 Task: Add Cascadian Farm Organic Purely Os Cereal to the cart.
Action: Mouse moved to (1111, 370)
Screenshot: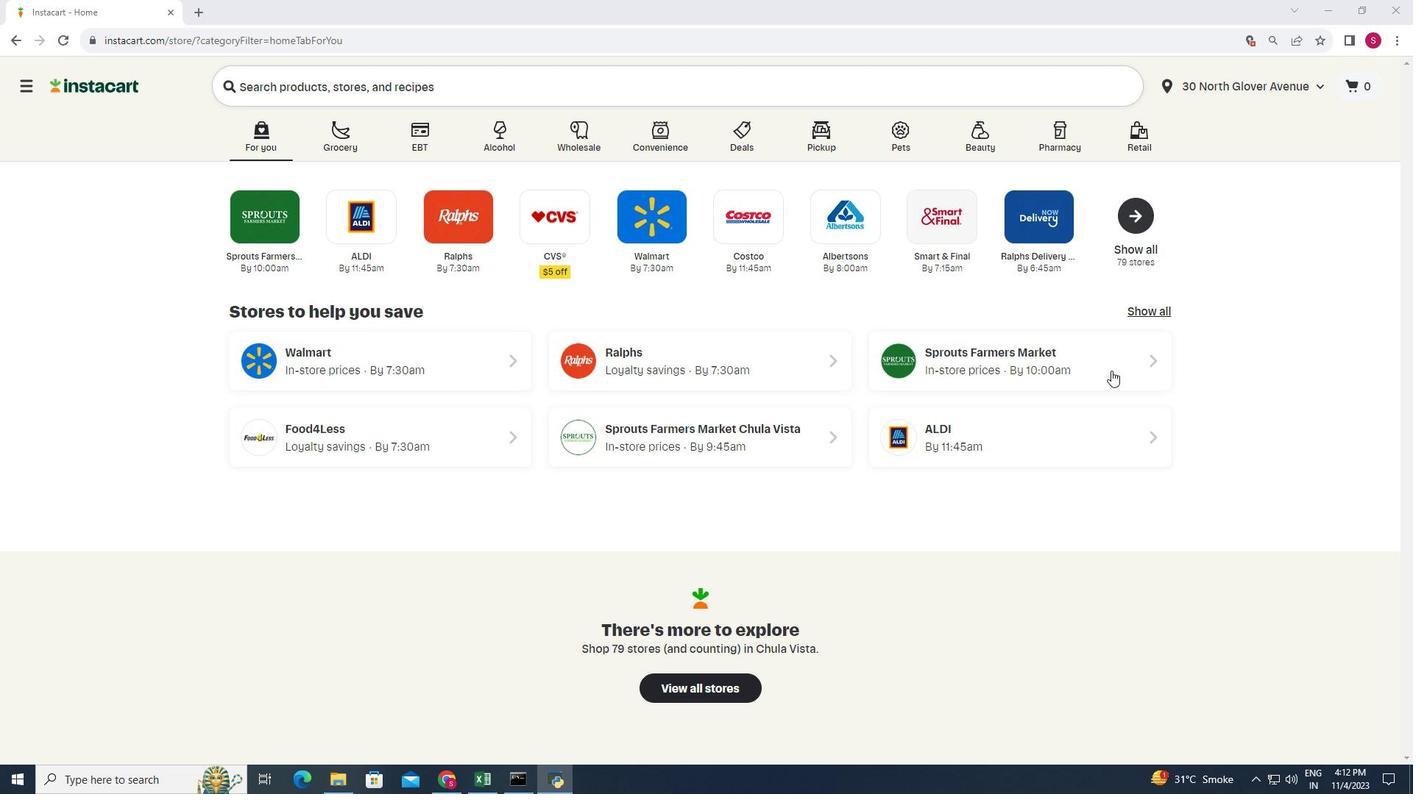 
Action: Mouse pressed left at (1111, 370)
Screenshot: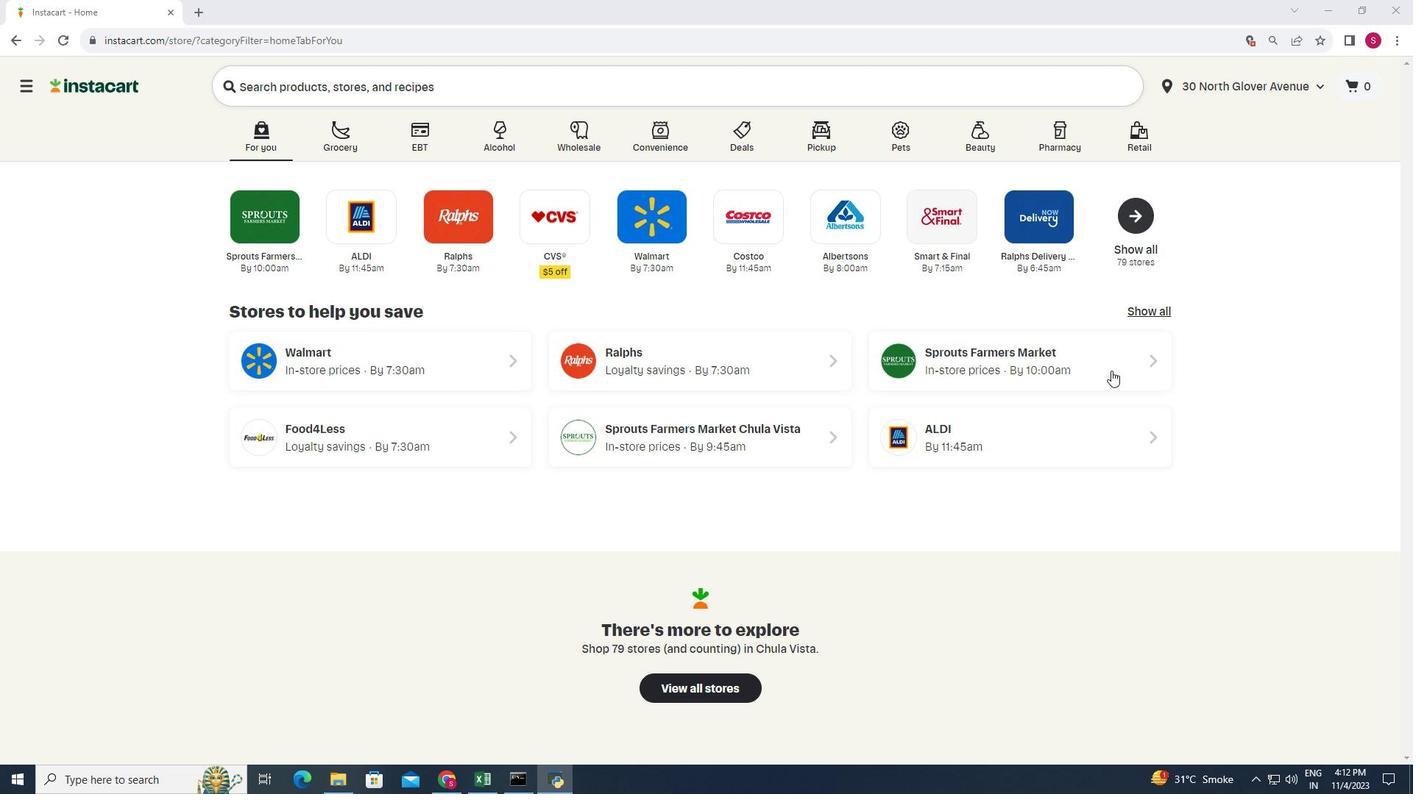 
Action: Mouse moved to (52, 585)
Screenshot: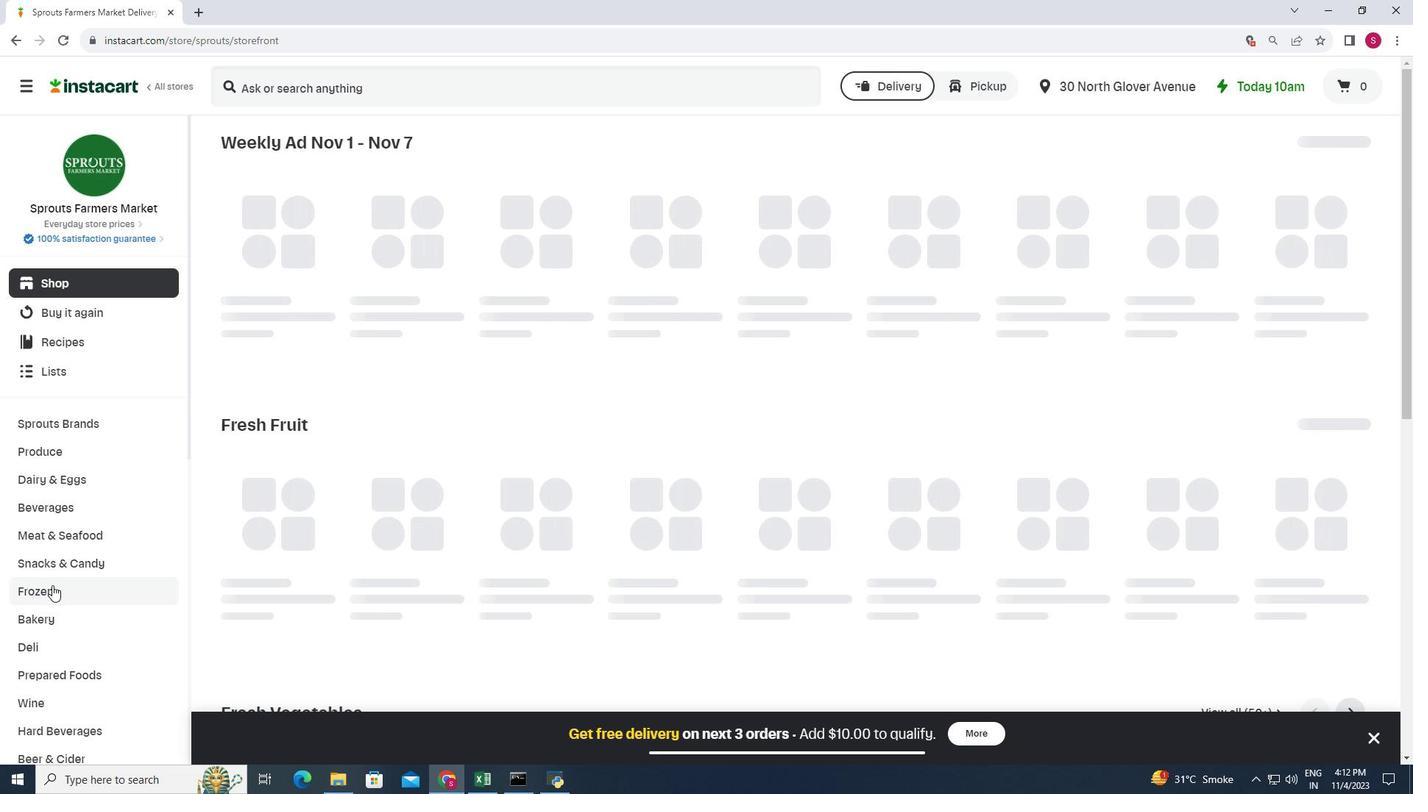 
Action: Mouse scrolled (52, 585) with delta (0, 0)
Screenshot: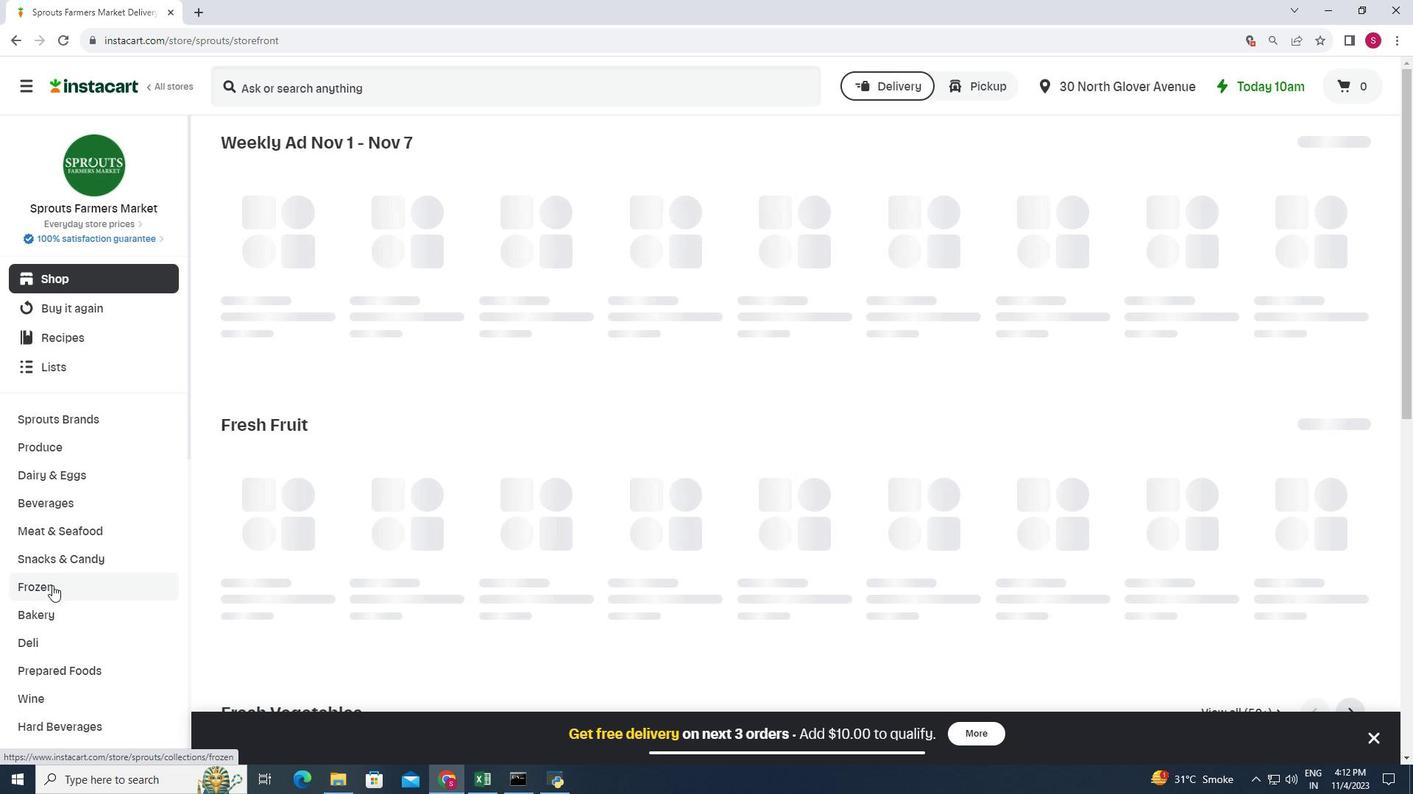
Action: Mouse scrolled (52, 585) with delta (0, 0)
Screenshot: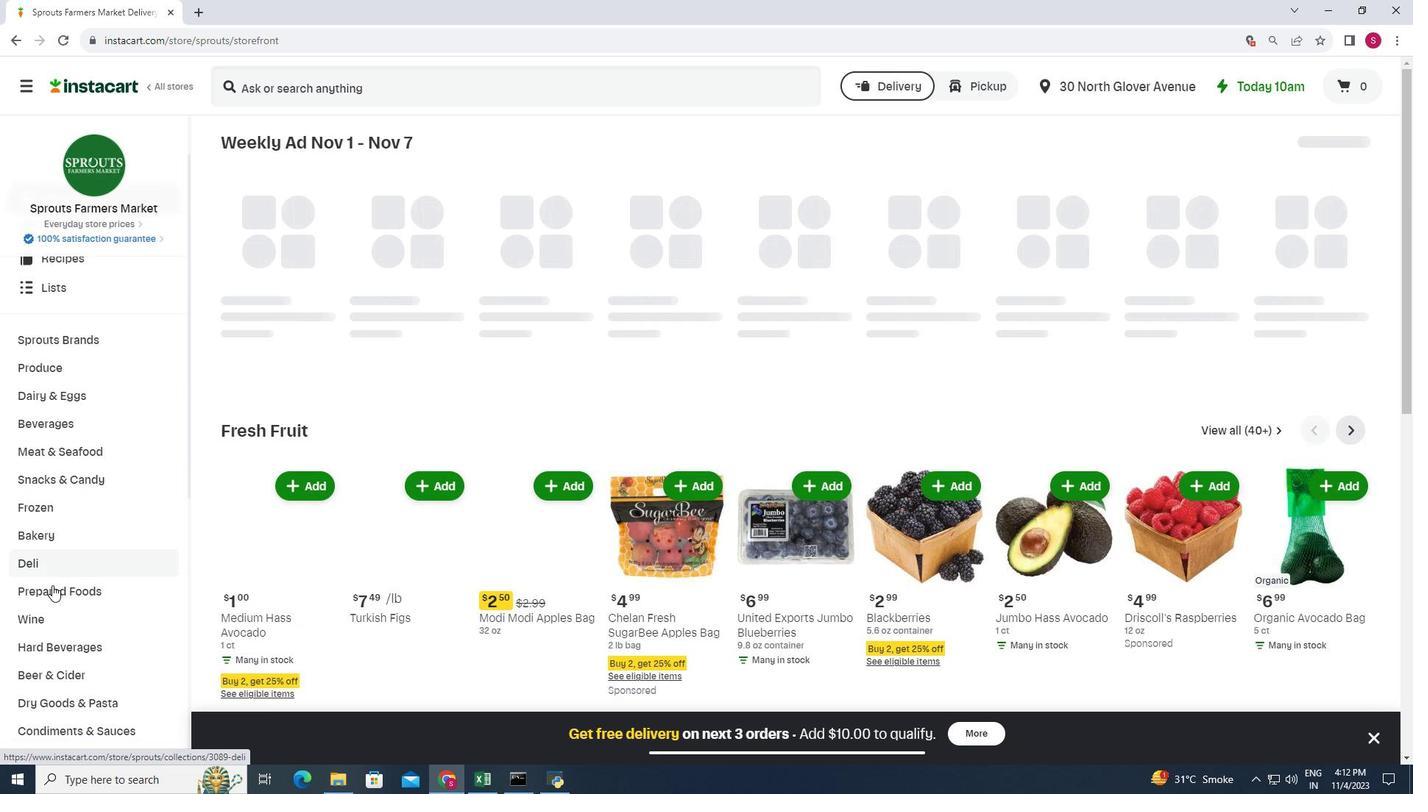 
Action: Mouse scrolled (52, 585) with delta (0, 0)
Screenshot: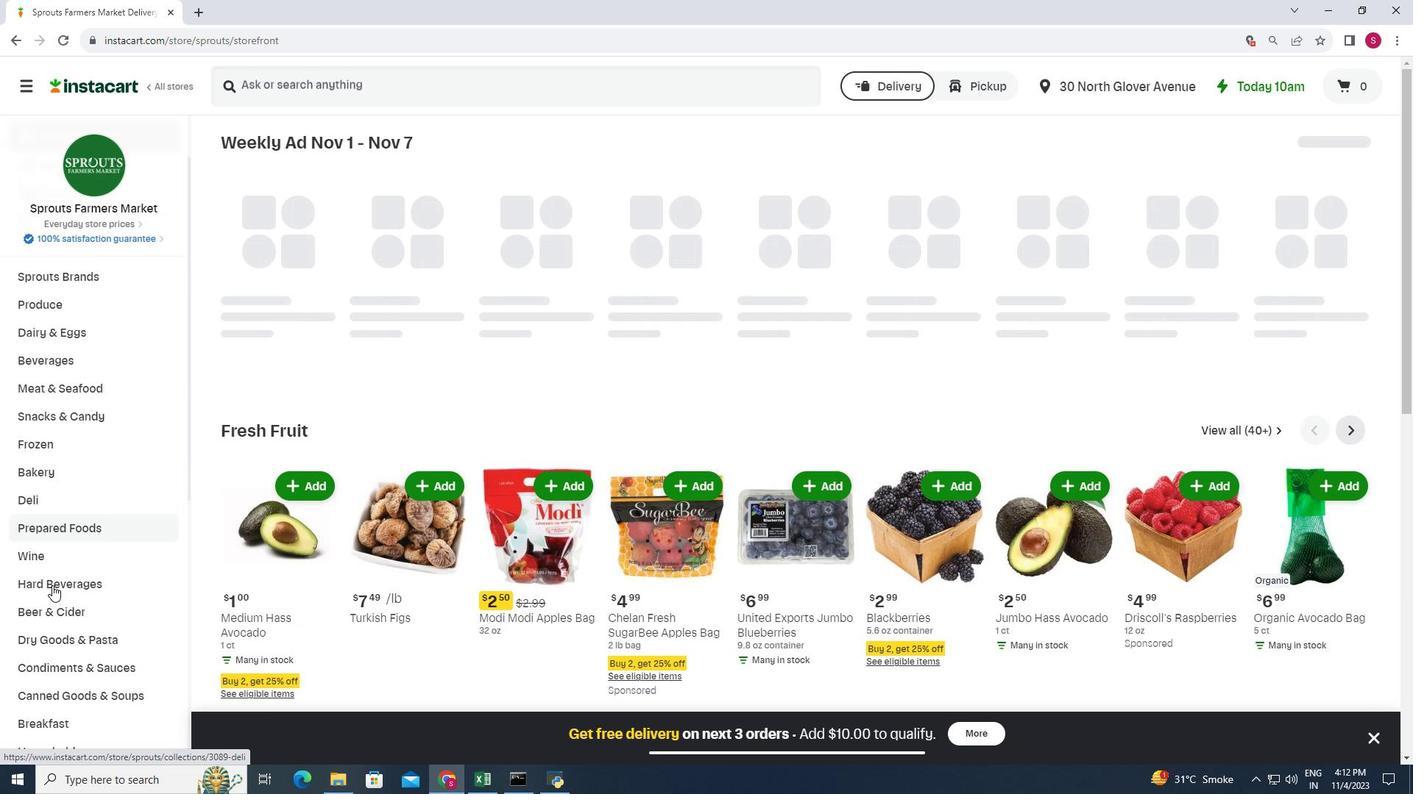 
Action: Mouse scrolled (52, 585) with delta (0, 0)
Screenshot: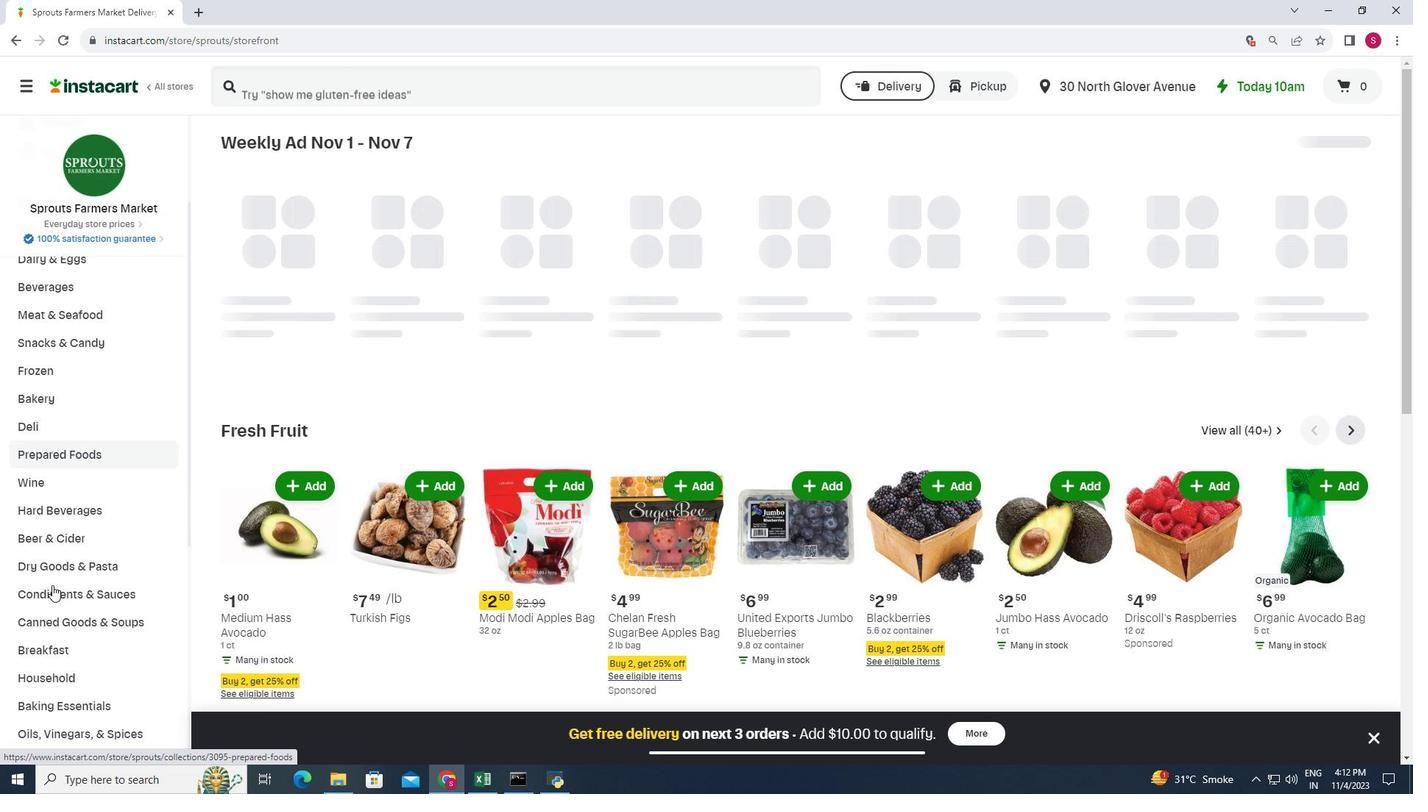 
Action: Mouse moved to (60, 580)
Screenshot: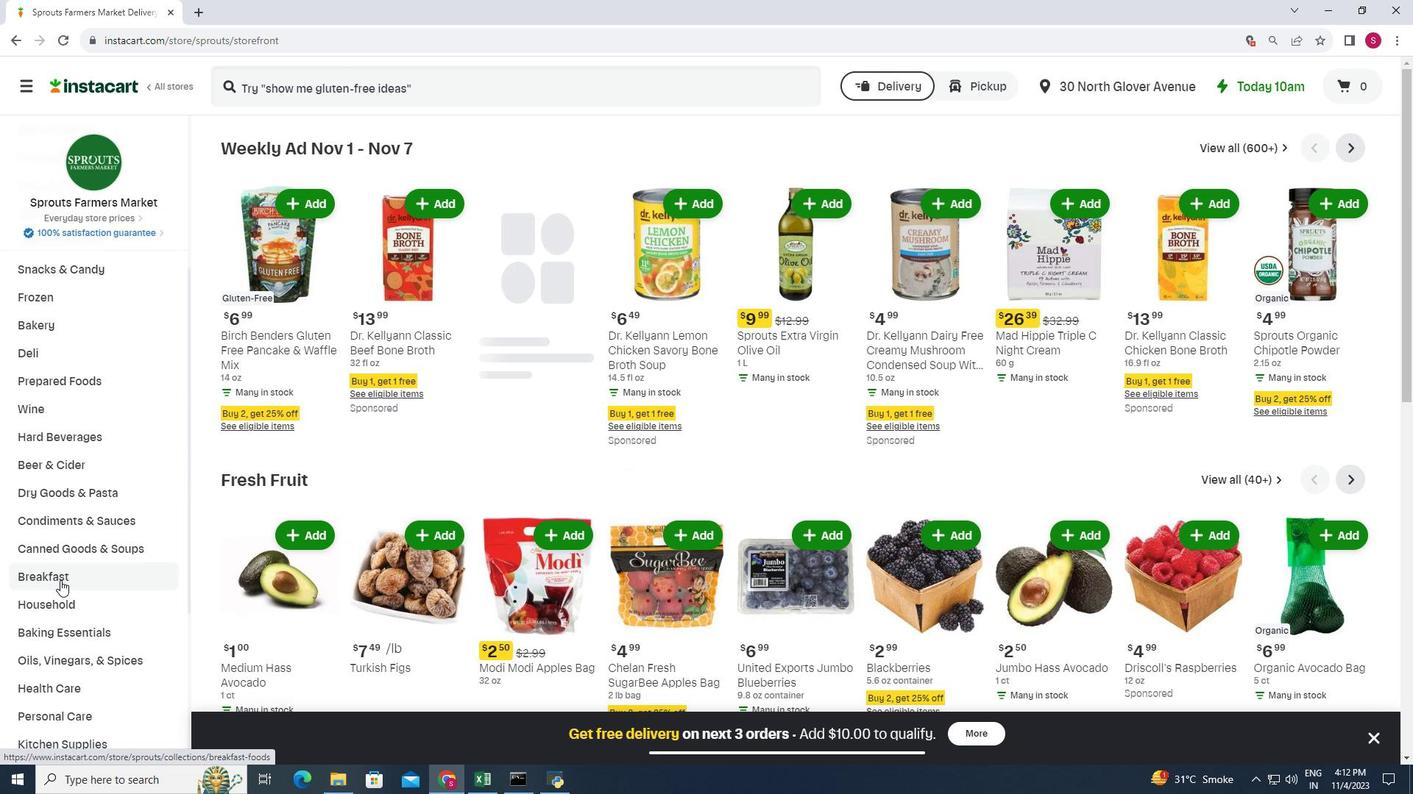 
Action: Mouse pressed left at (60, 580)
Screenshot: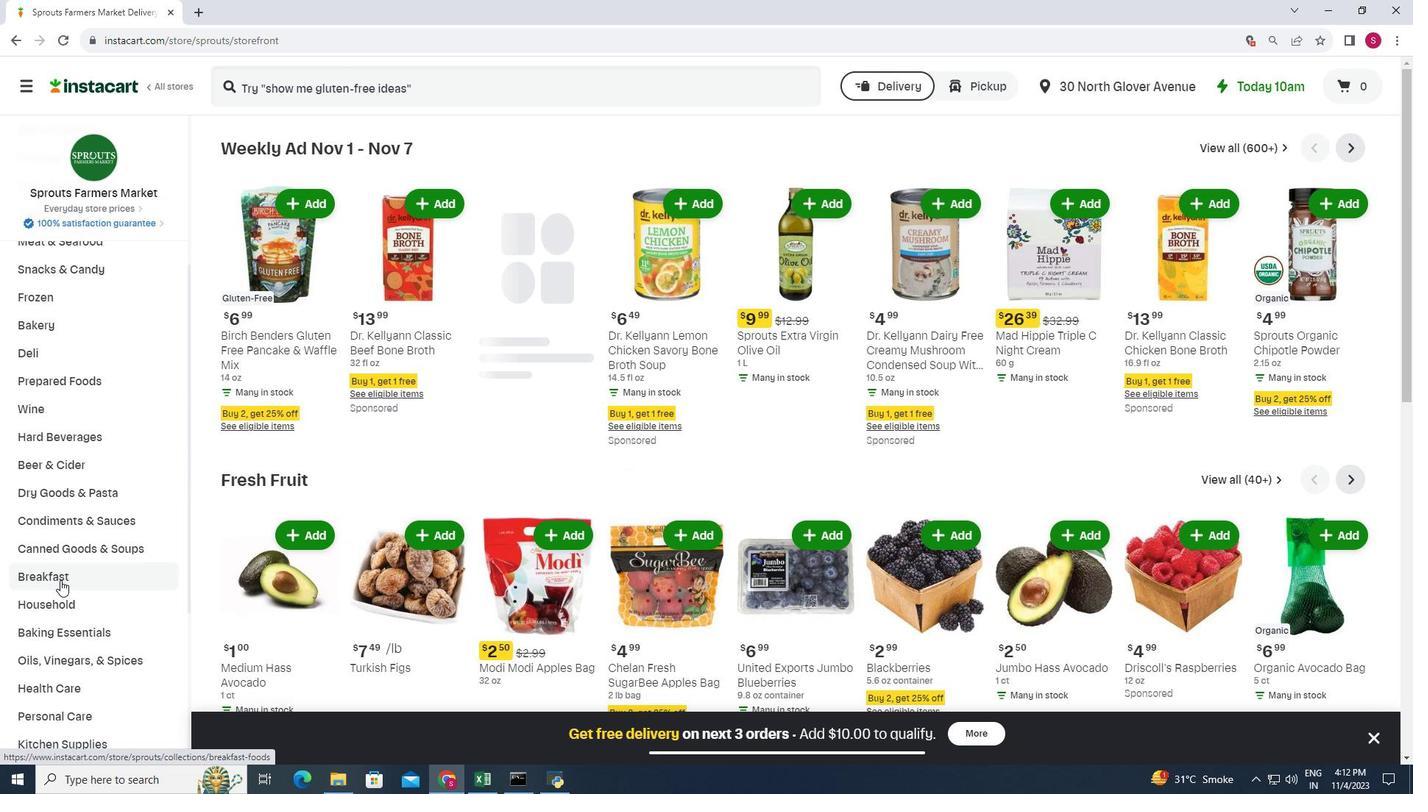 
Action: Mouse moved to (980, 178)
Screenshot: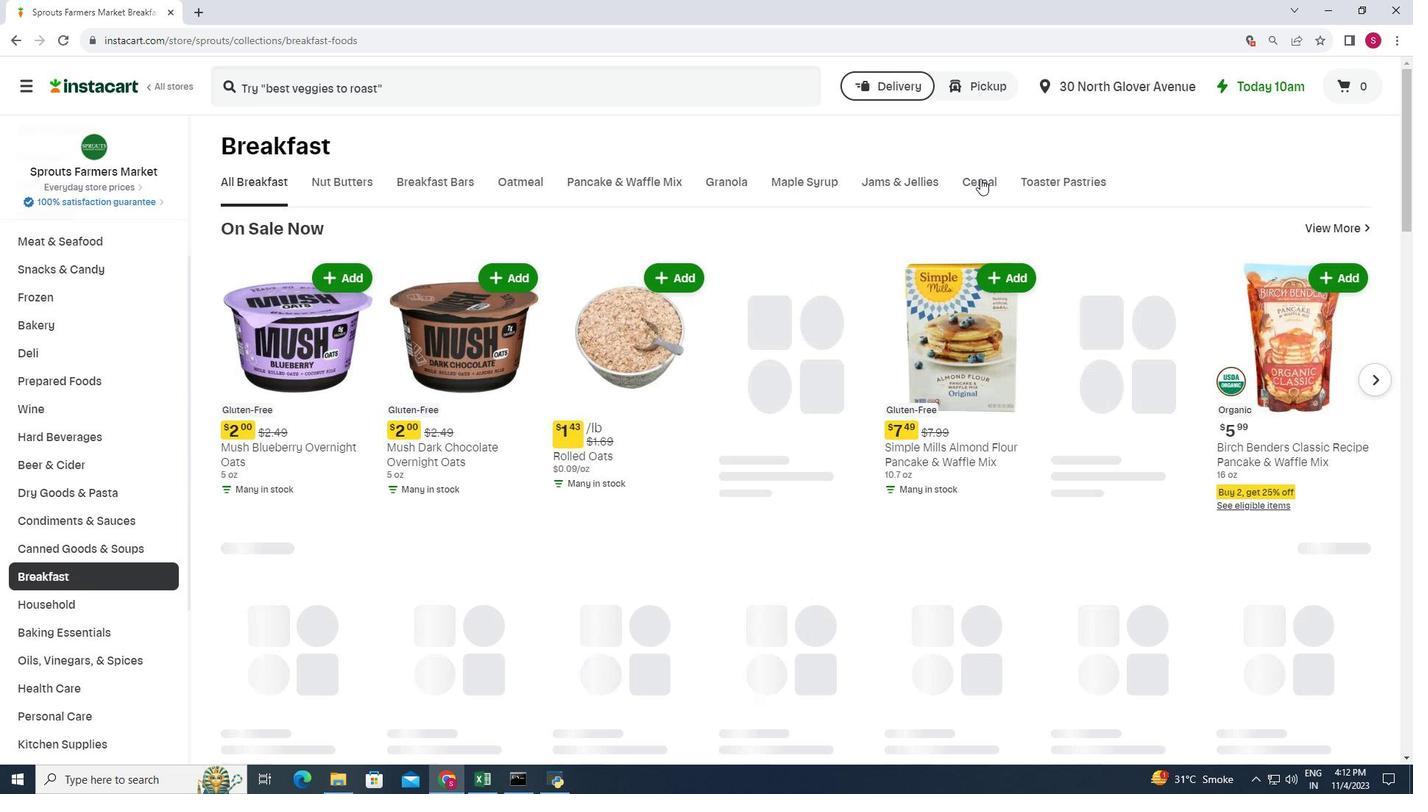 
Action: Mouse pressed left at (980, 178)
Screenshot: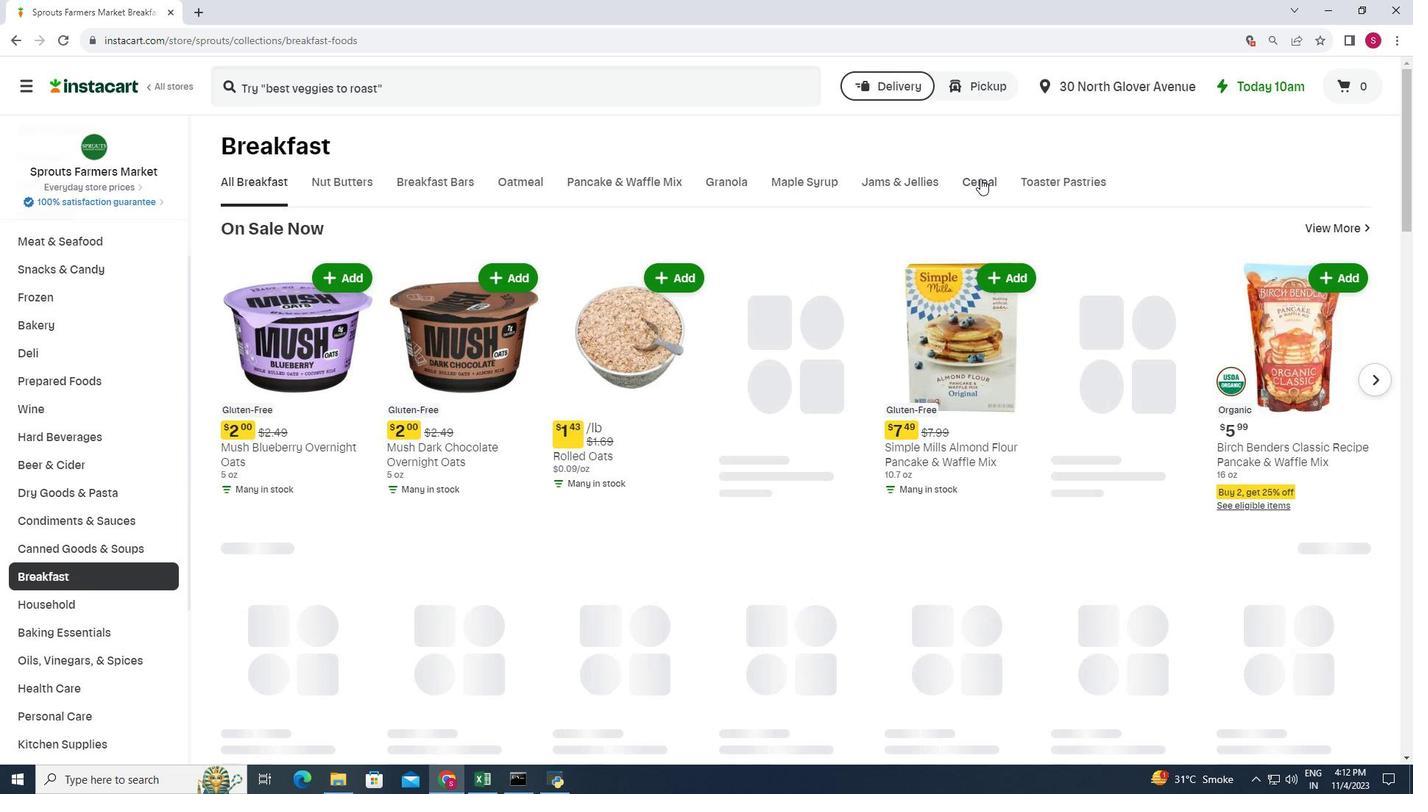 
Action: Mouse moved to (824, 235)
Screenshot: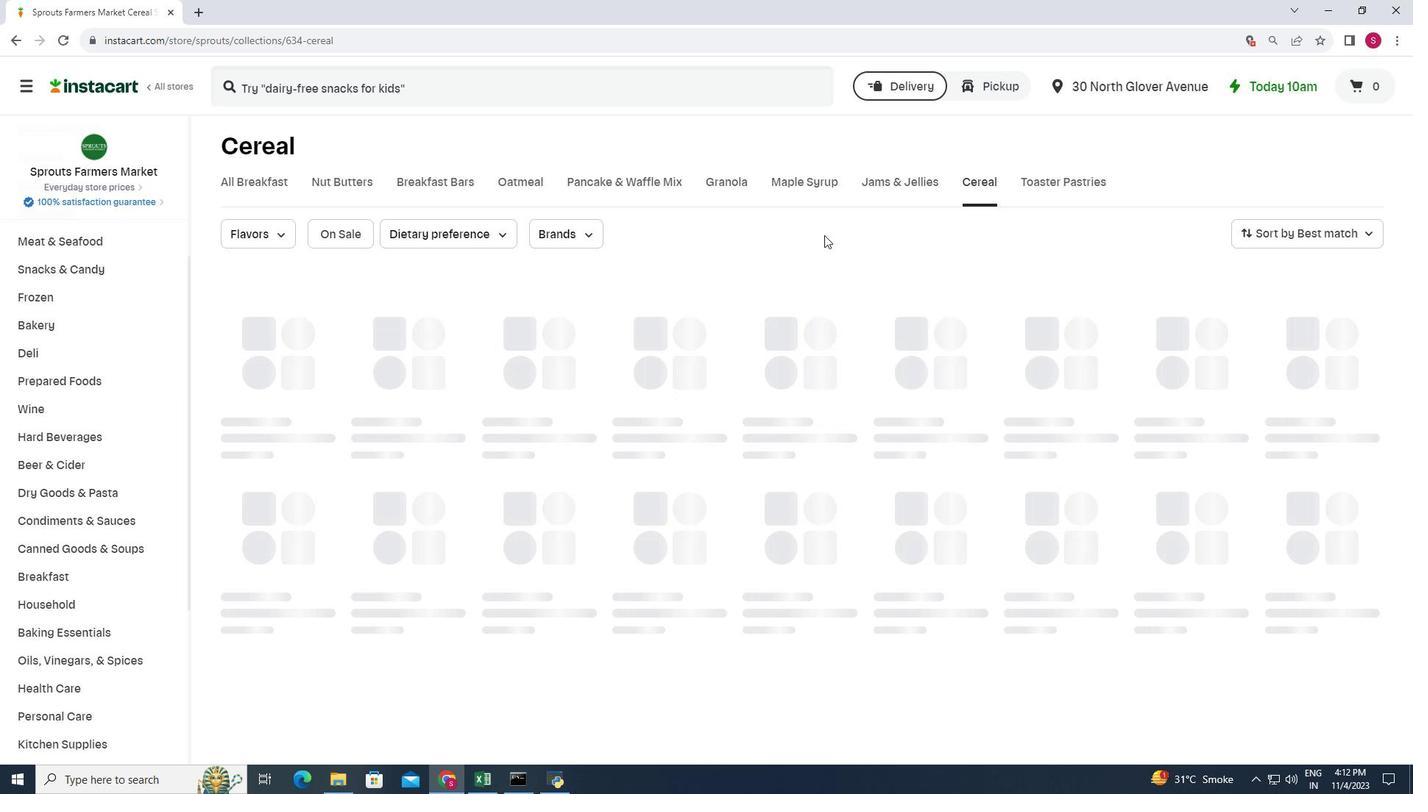 
Action: Mouse scrolled (824, 234) with delta (0, 0)
Screenshot: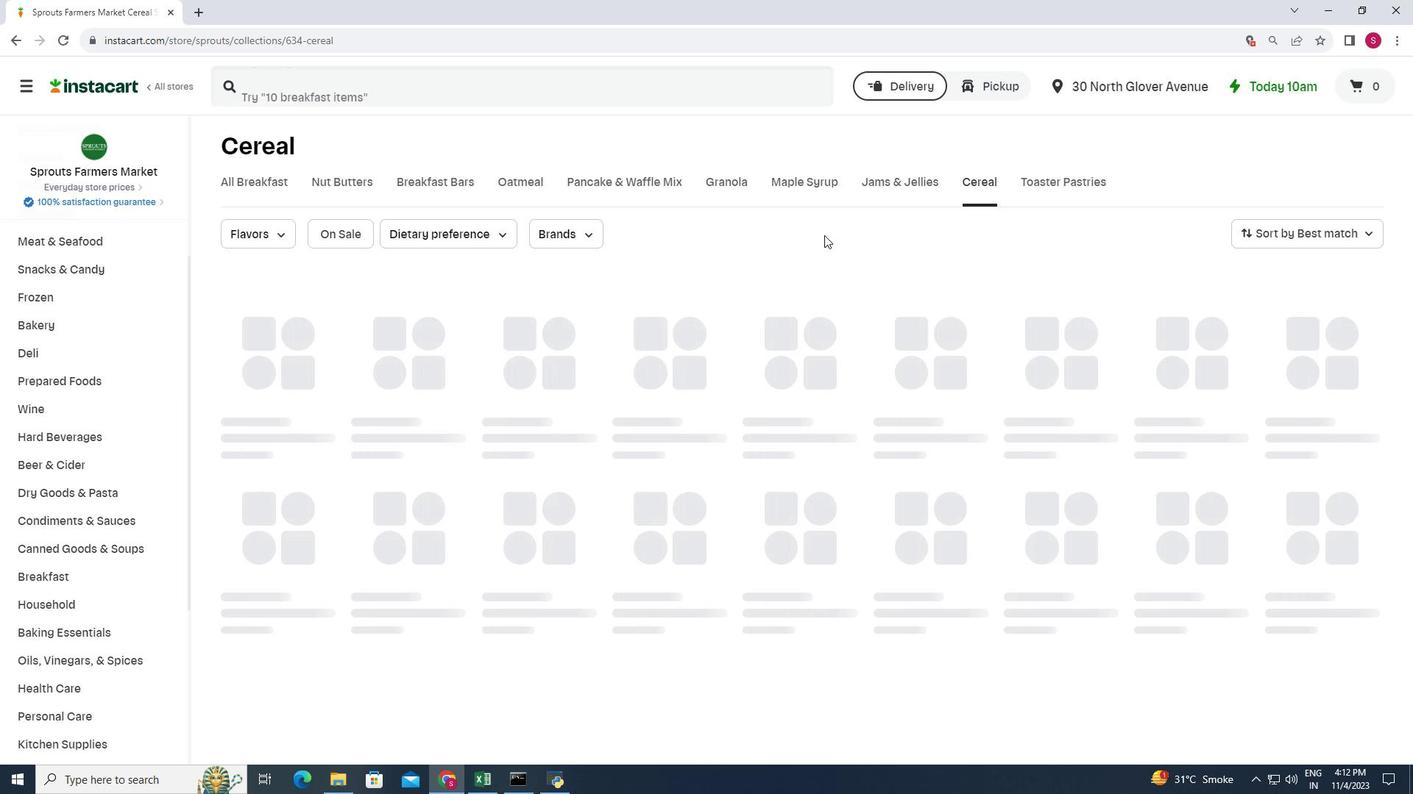 
Action: Mouse scrolled (824, 234) with delta (0, 0)
Screenshot: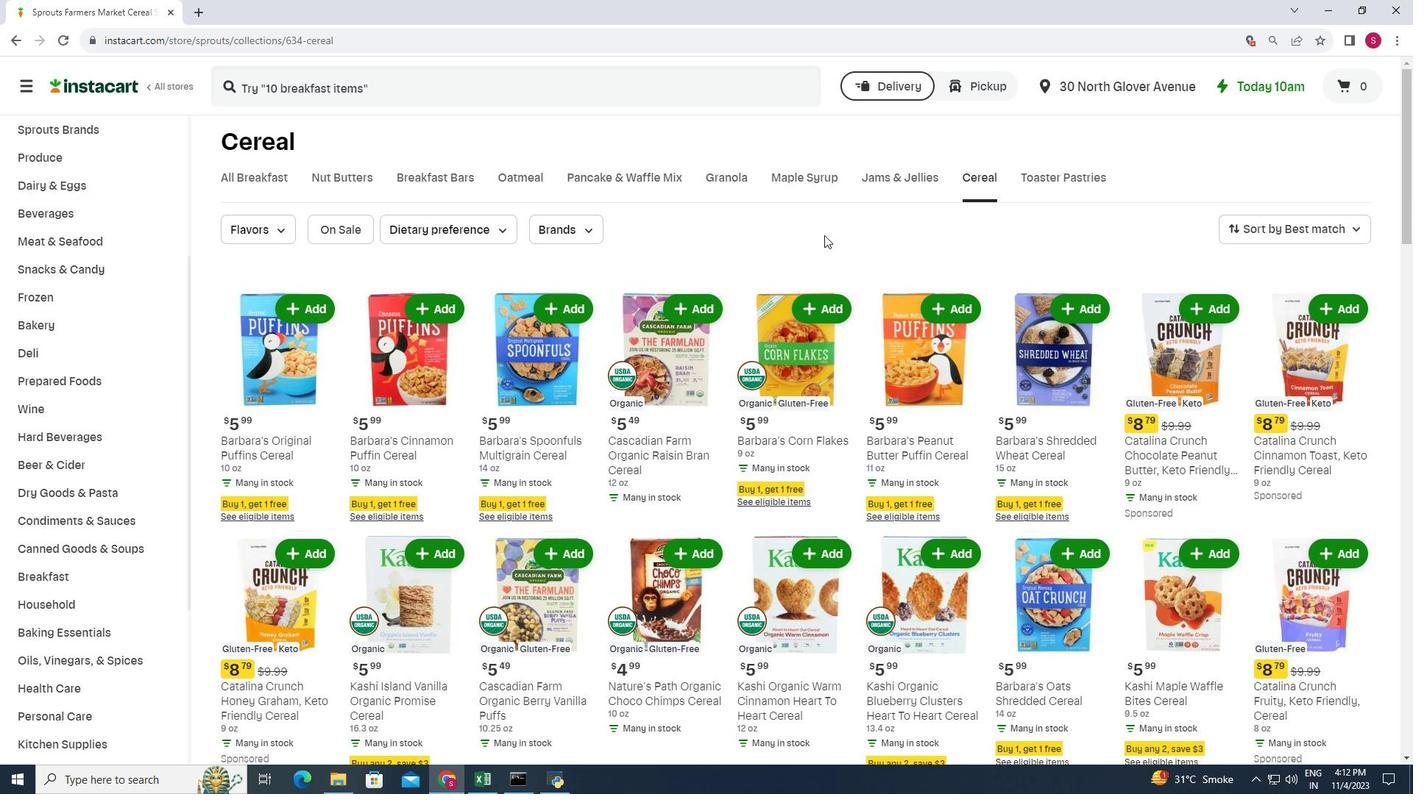 
Action: Mouse moved to (613, 277)
Screenshot: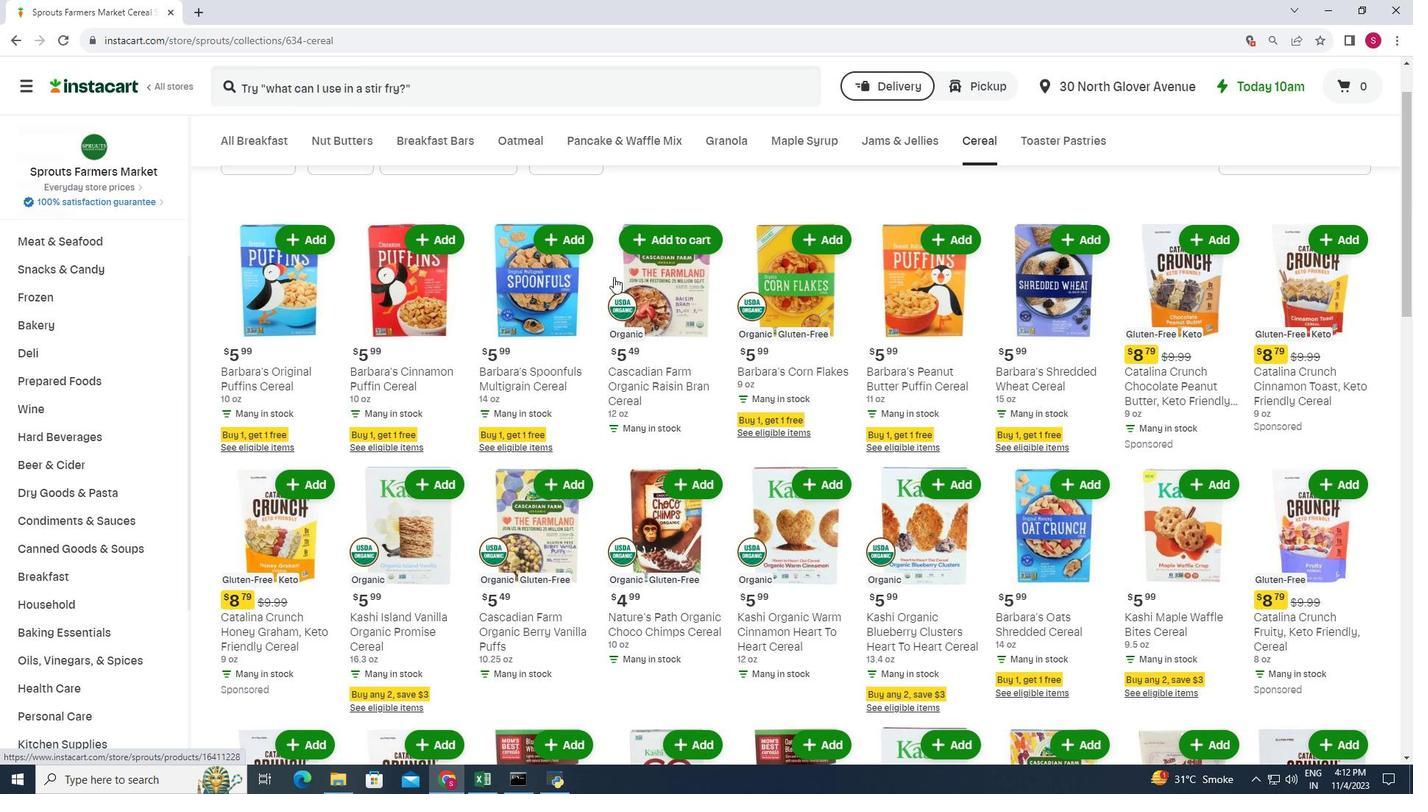 
Action: Mouse scrolled (613, 276) with delta (0, 0)
Screenshot: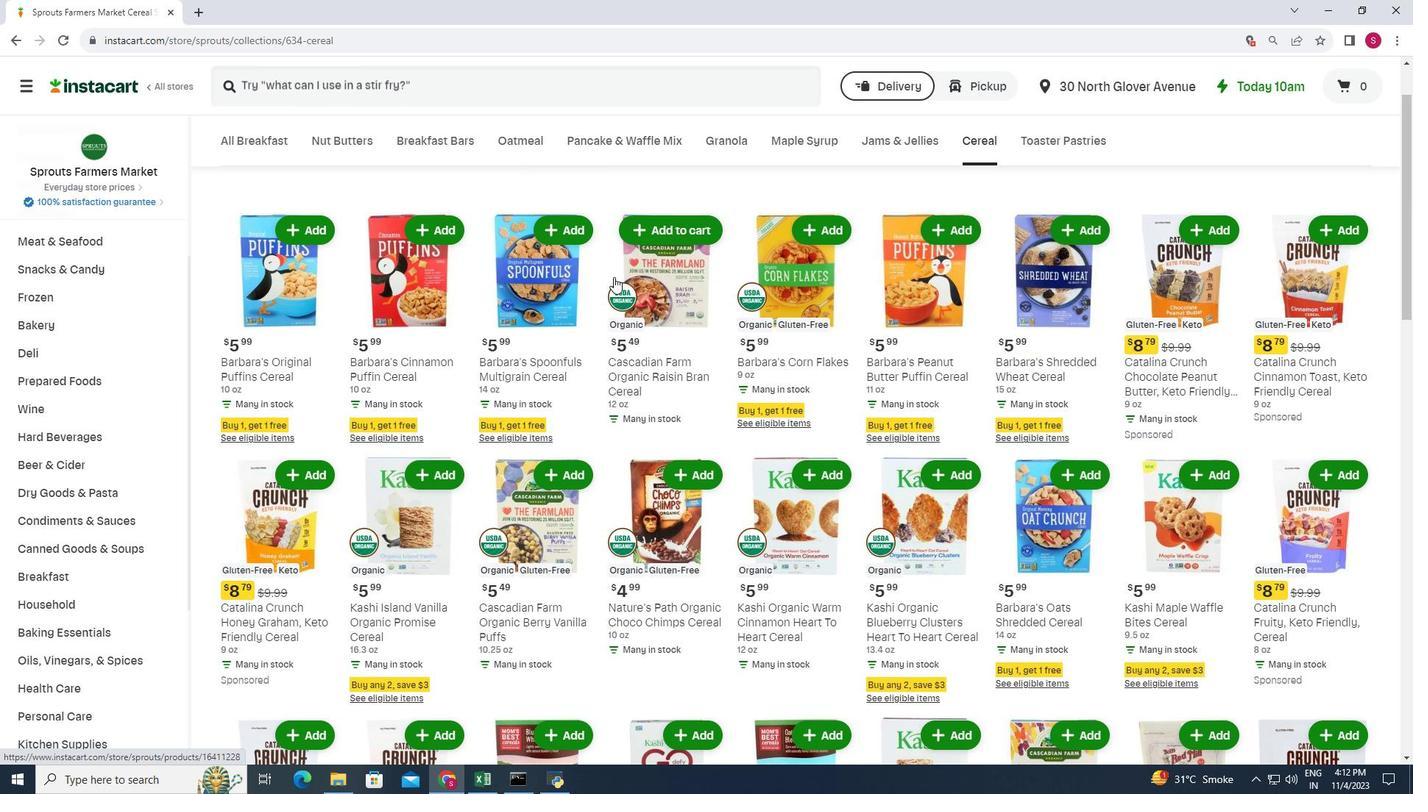 
Action: Mouse scrolled (613, 276) with delta (0, 0)
Screenshot: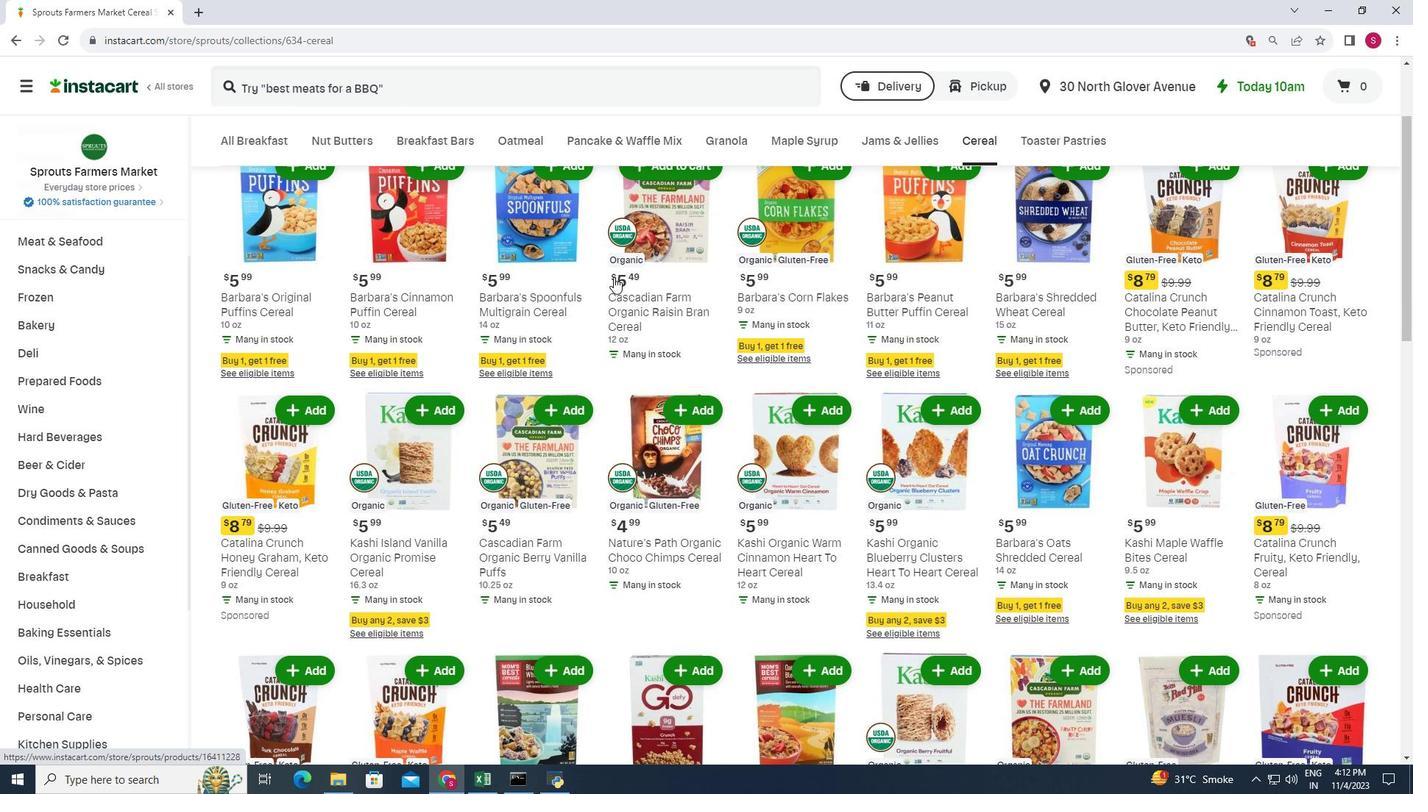 
Action: Mouse scrolled (613, 276) with delta (0, 0)
Screenshot: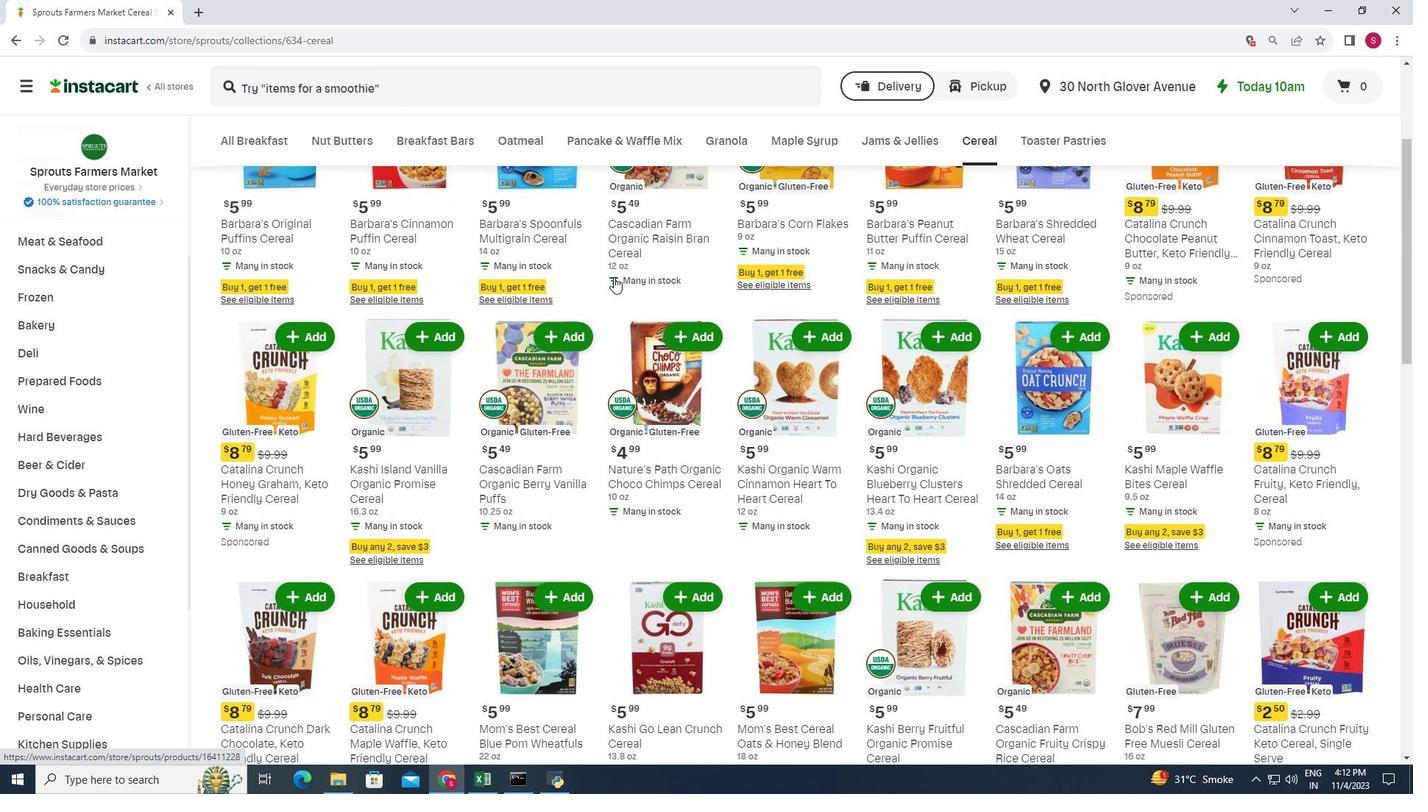 
Action: Mouse scrolled (613, 276) with delta (0, 0)
Screenshot: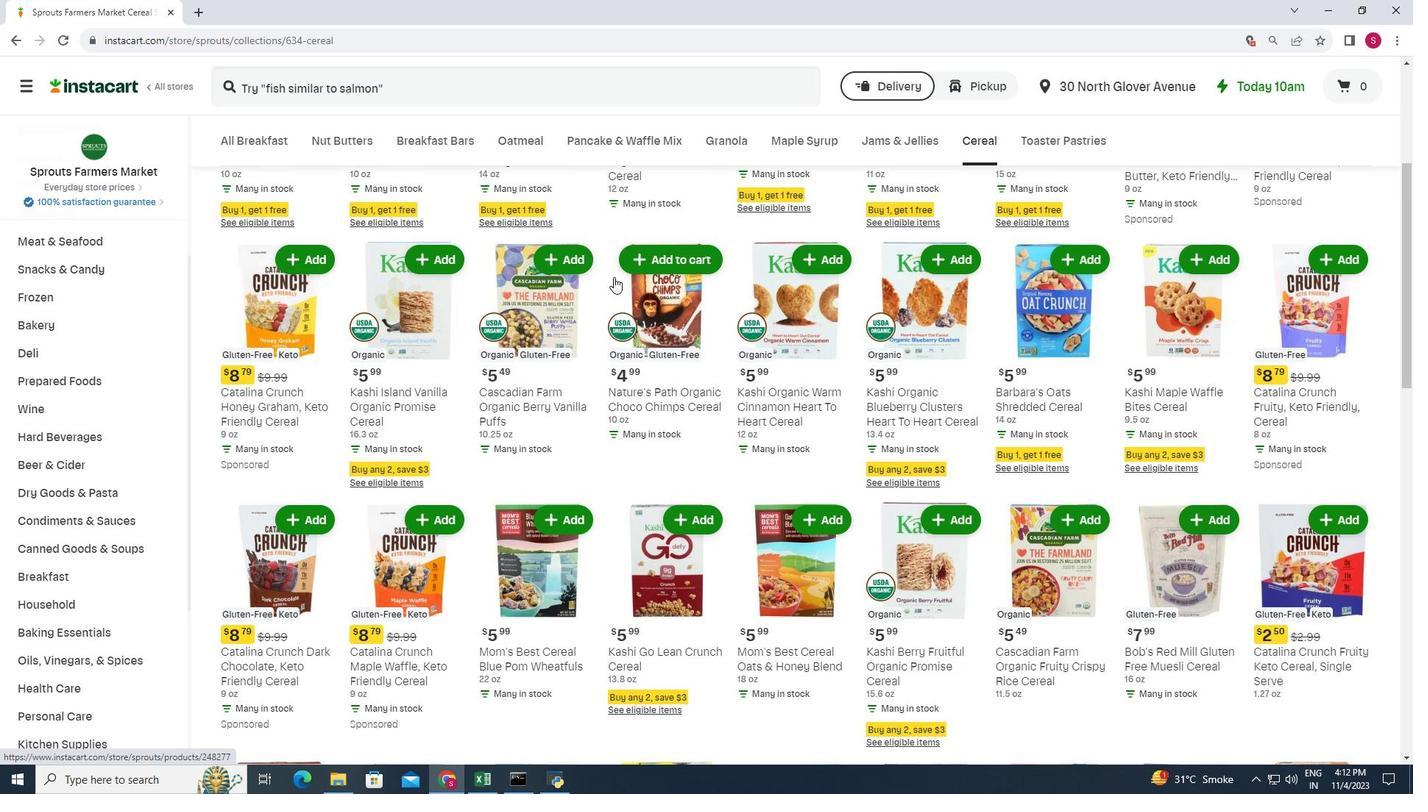 
Action: Mouse scrolled (613, 276) with delta (0, 0)
Screenshot: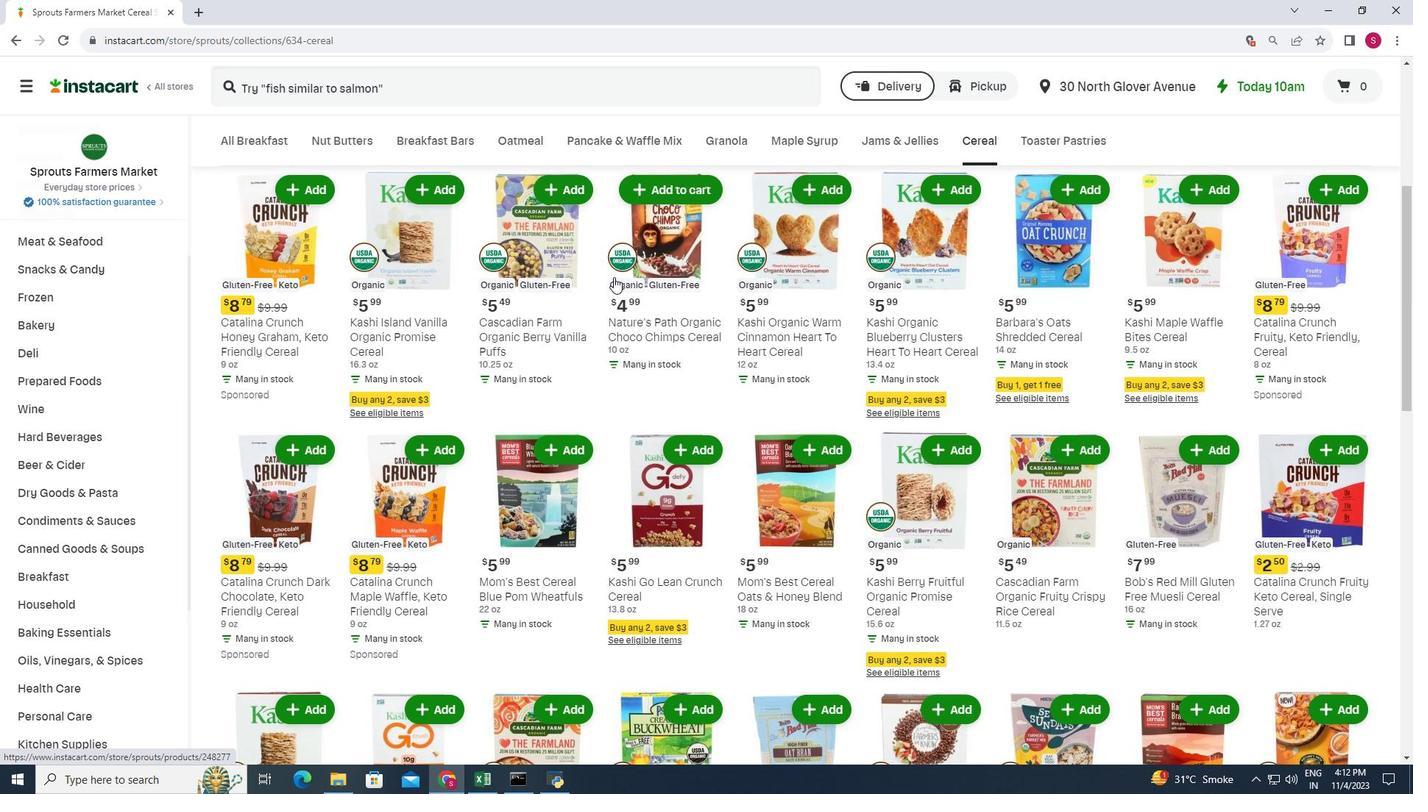 
Action: Mouse scrolled (613, 276) with delta (0, 0)
Screenshot: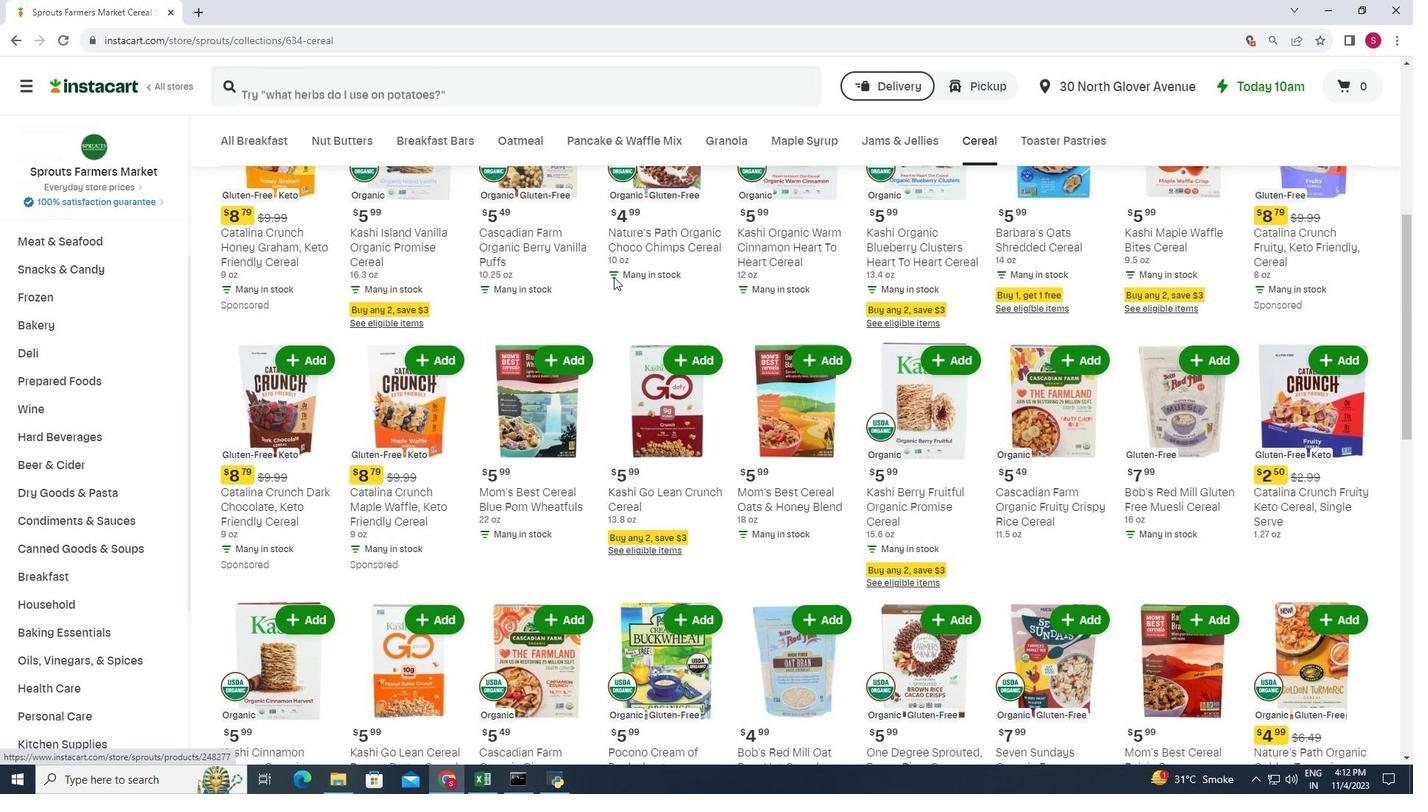 
Action: Mouse moved to (610, 278)
Screenshot: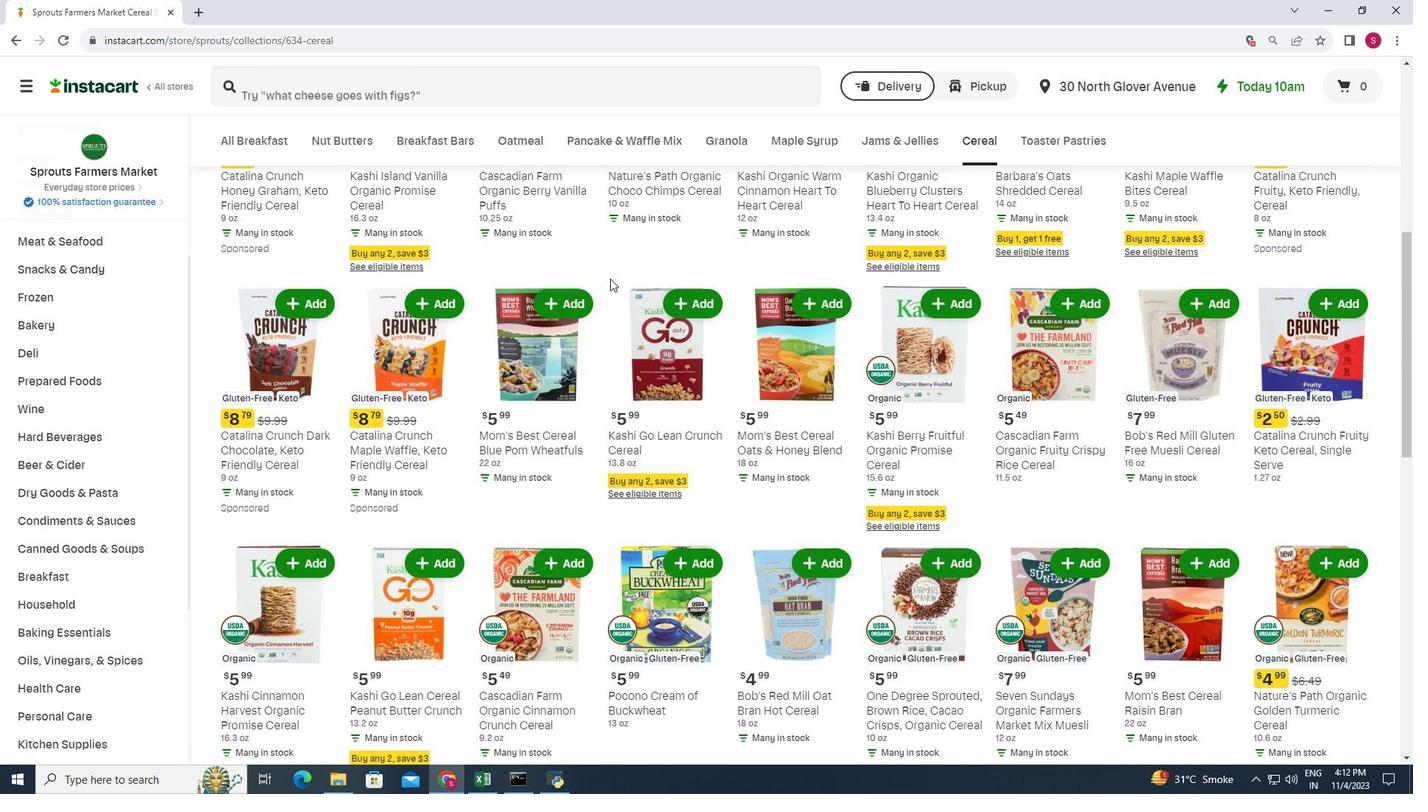 
Action: Mouse scrolled (610, 278) with delta (0, 0)
Screenshot: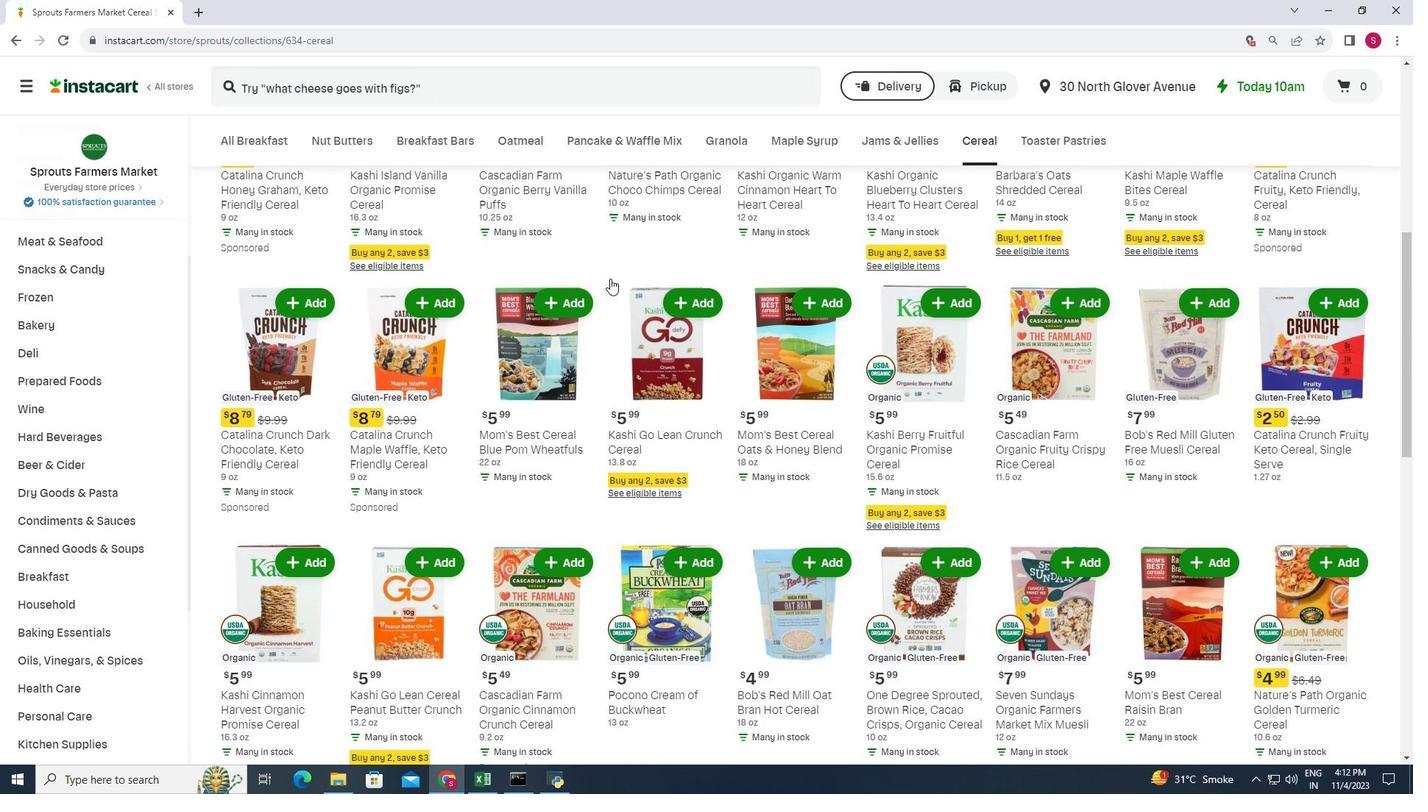 
Action: Mouse moved to (572, 259)
Screenshot: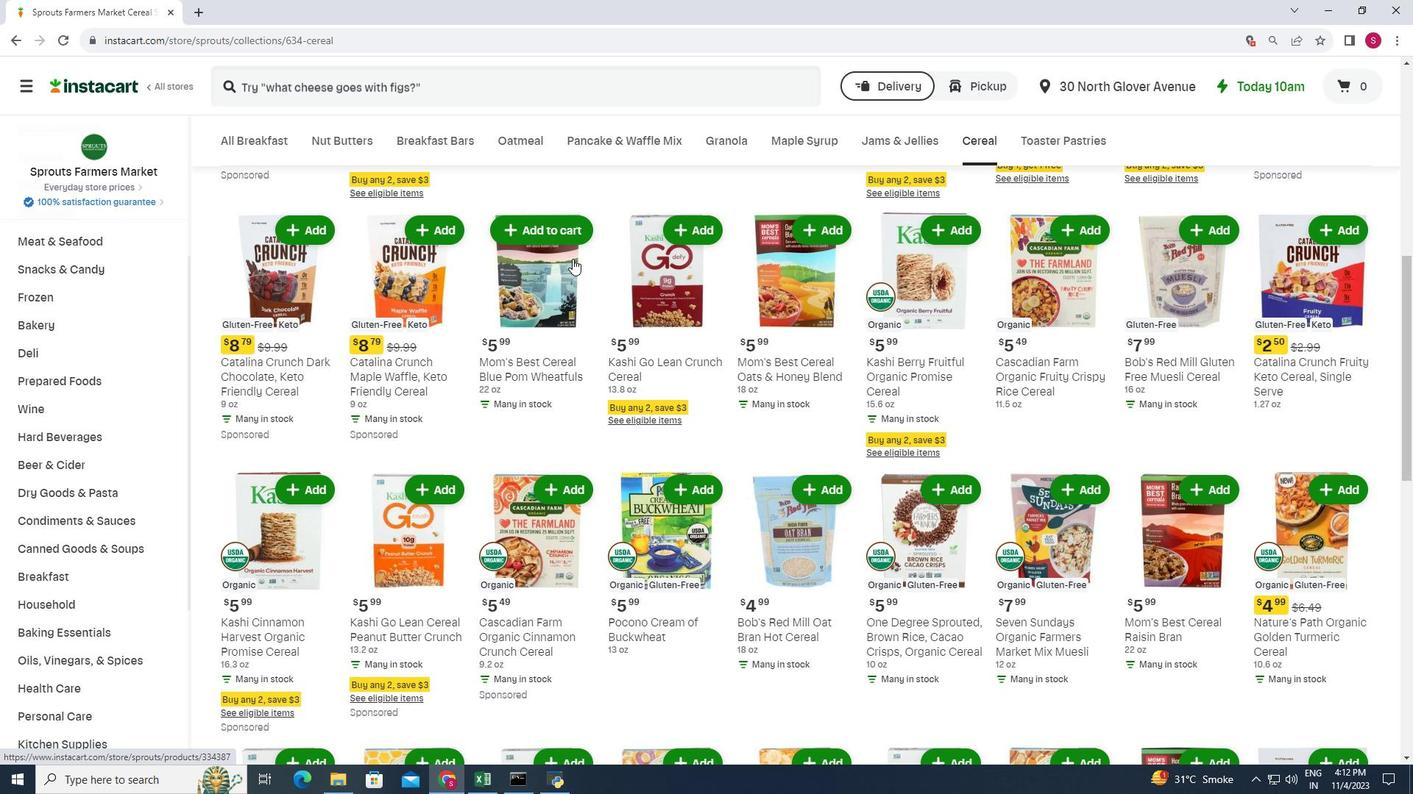 
Action: Mouse scrolled (572, 258) with delta (0, 0)
Screenshot: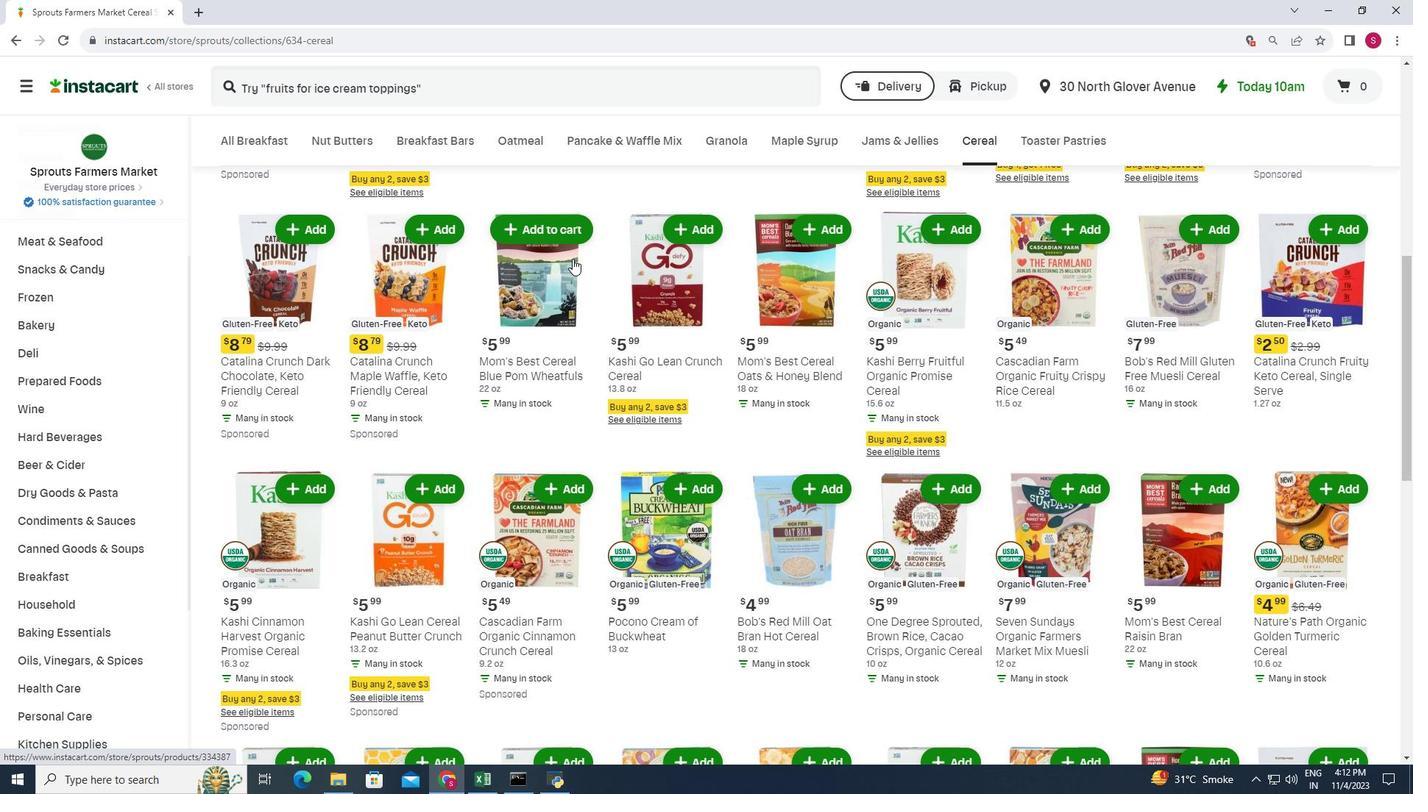 
Action: Mouse moved to (585, 262)
Screenshot: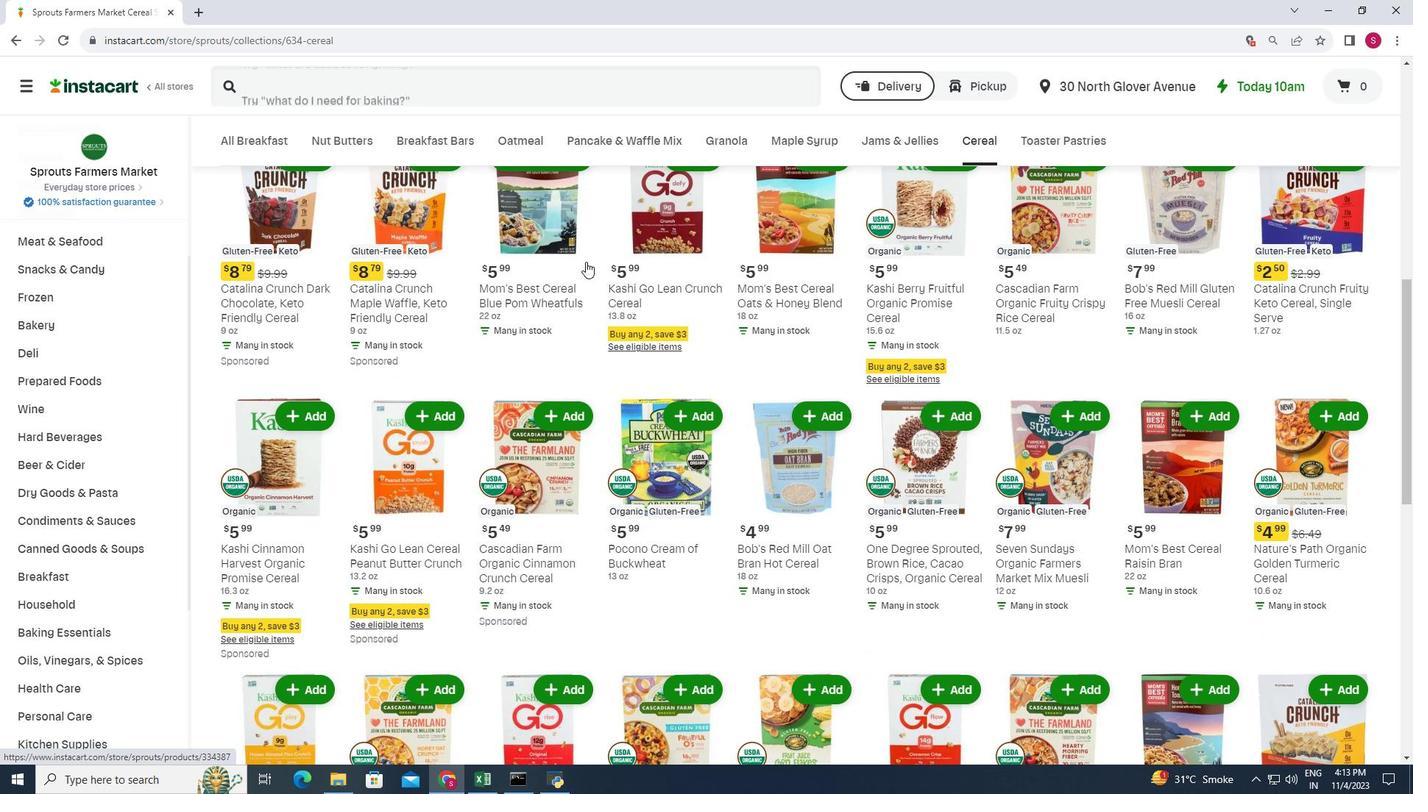 
Action: Mouse scrolled (585, 261) with delta (0, 0)
Screenshot: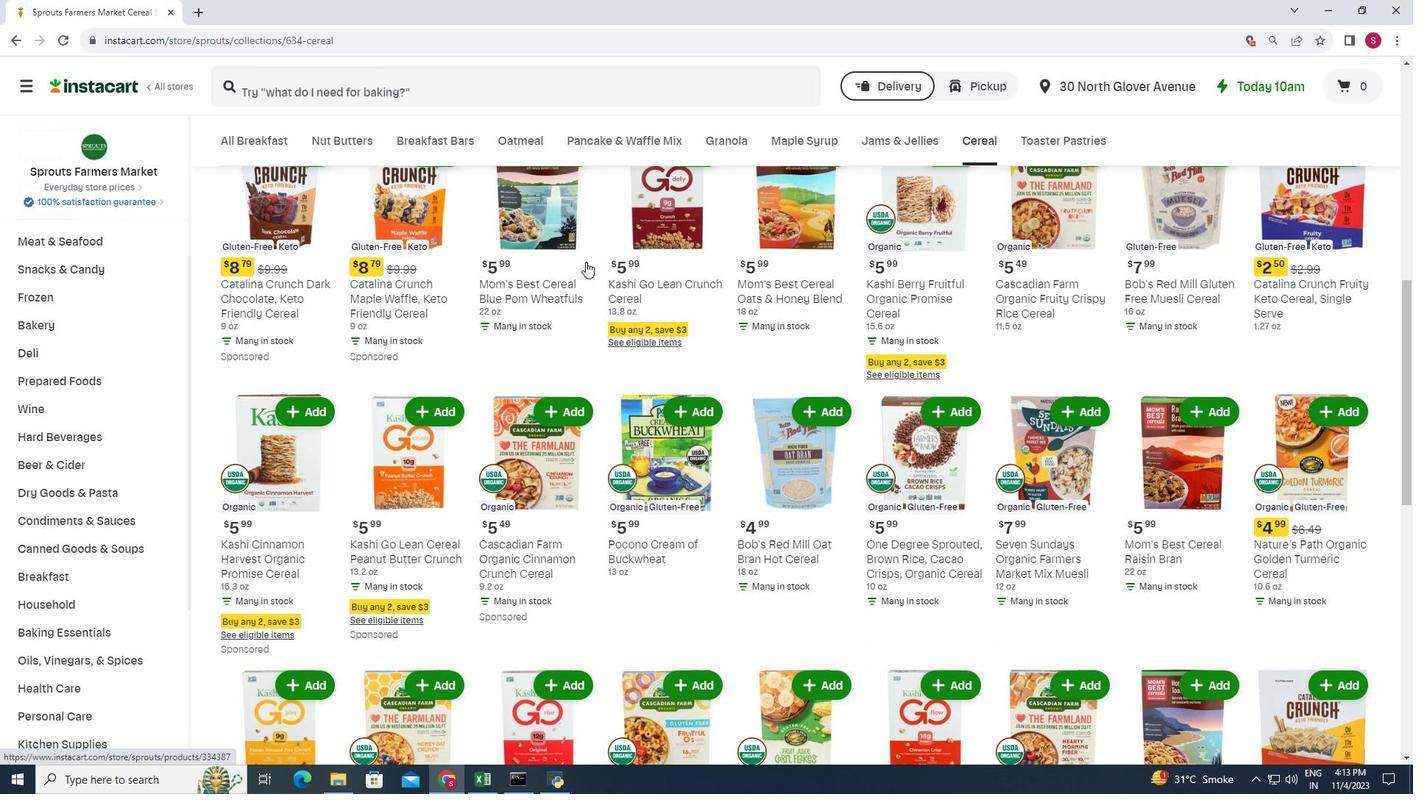 
Action: Mouse moved to (586, 263)
Screenshot: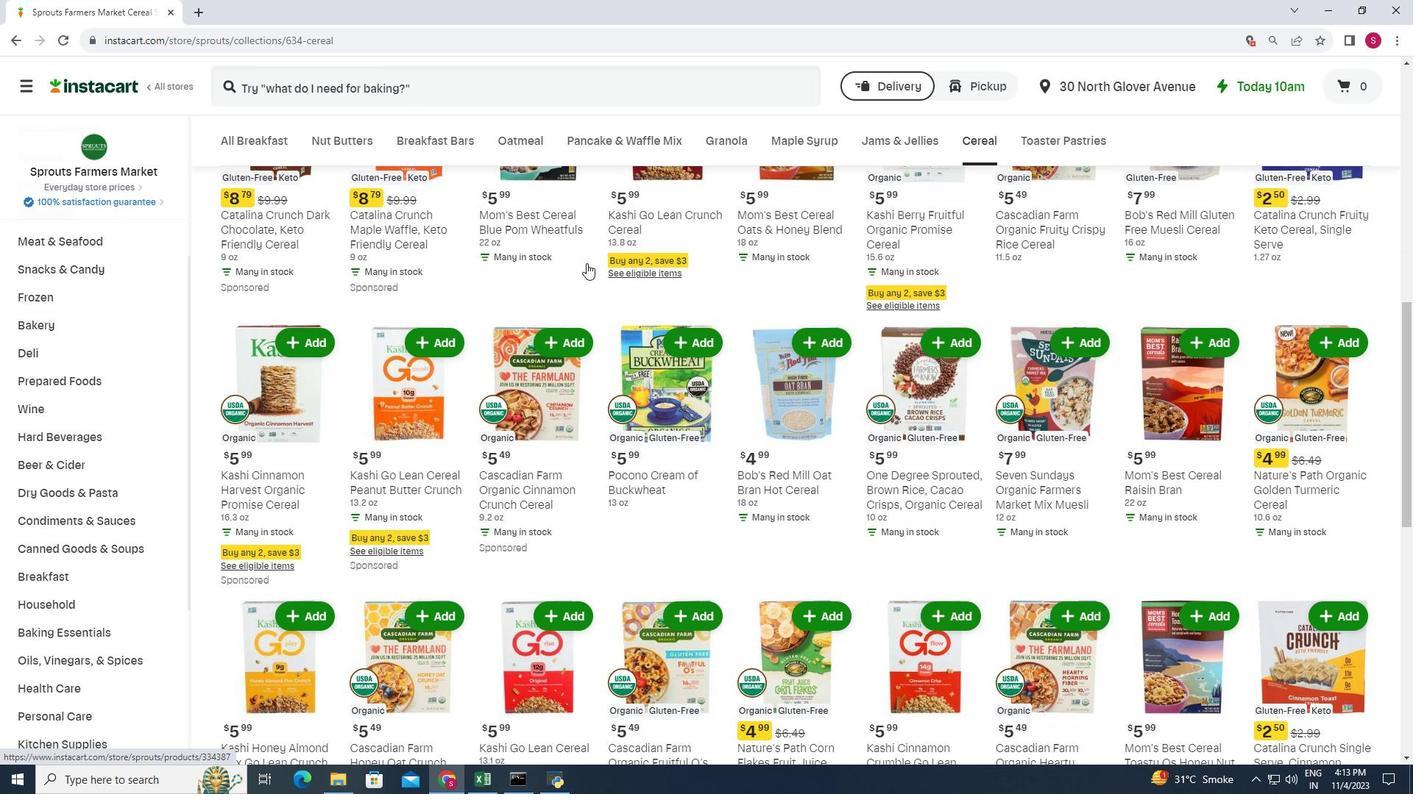 
Action: Mouse scrolled (586, 262) with delta (0, 0)
Screenshot: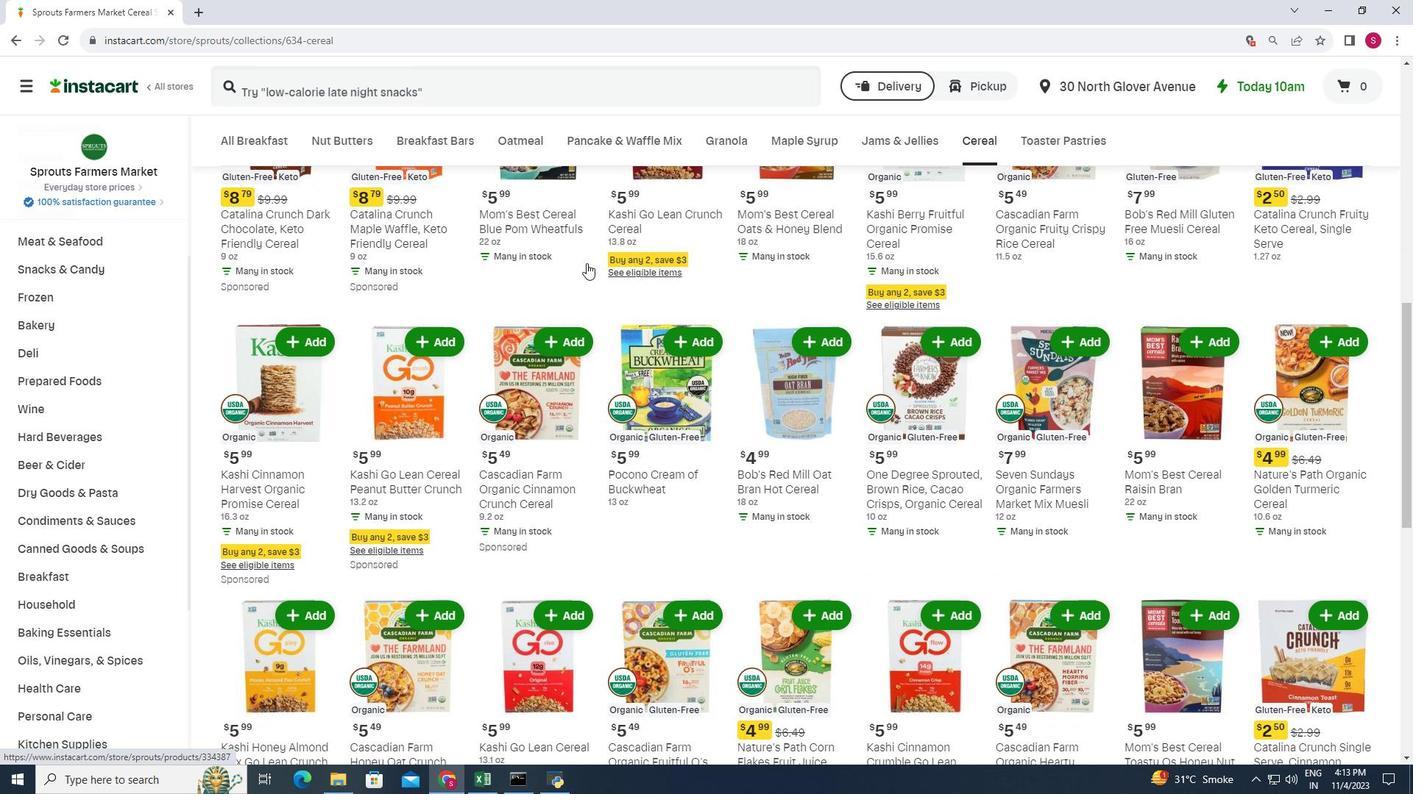 
Action: Mouse scrolled (586, 262) with delta (0, 0)
Screenshot: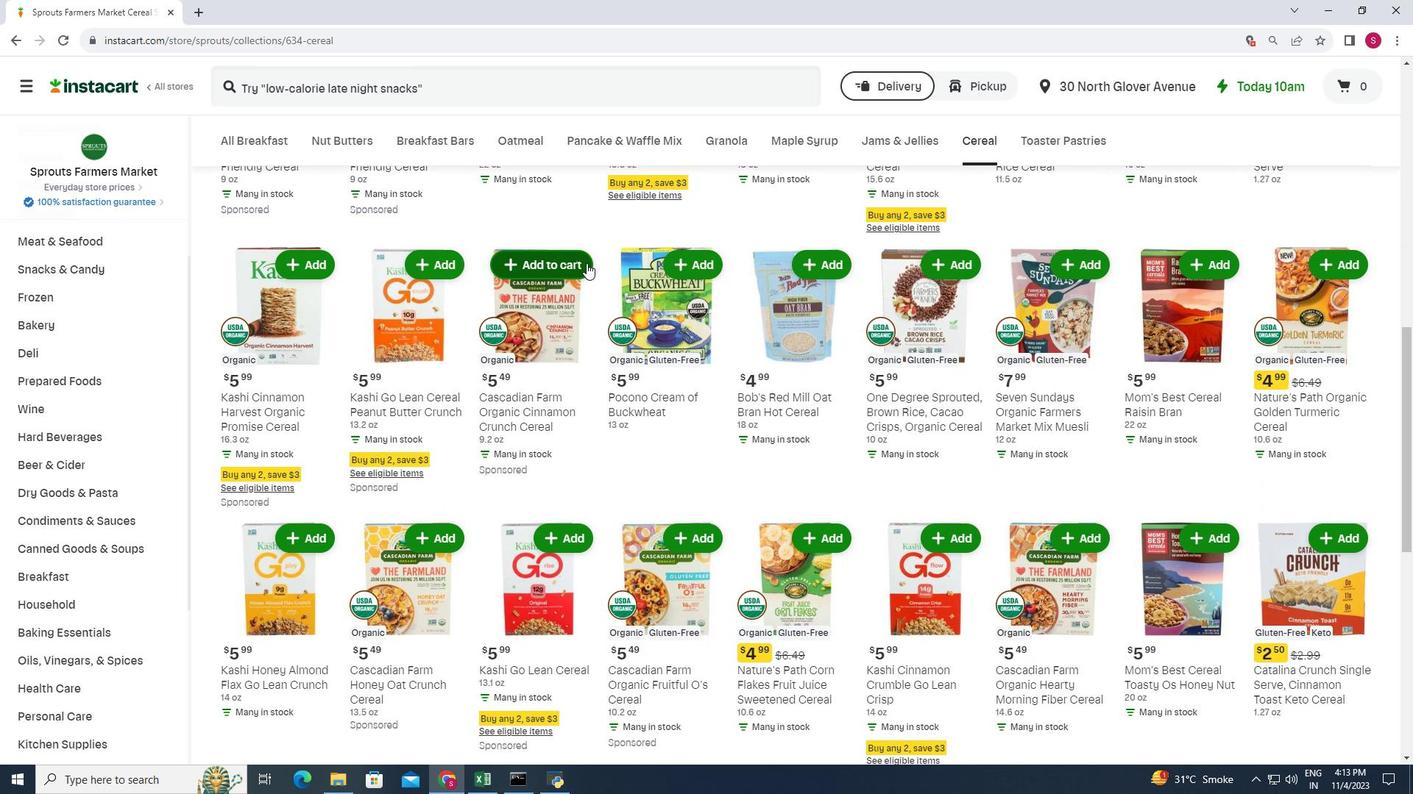 
Action: Mouse scrolled (586, 262) with delta (0, 0)
Screenshot: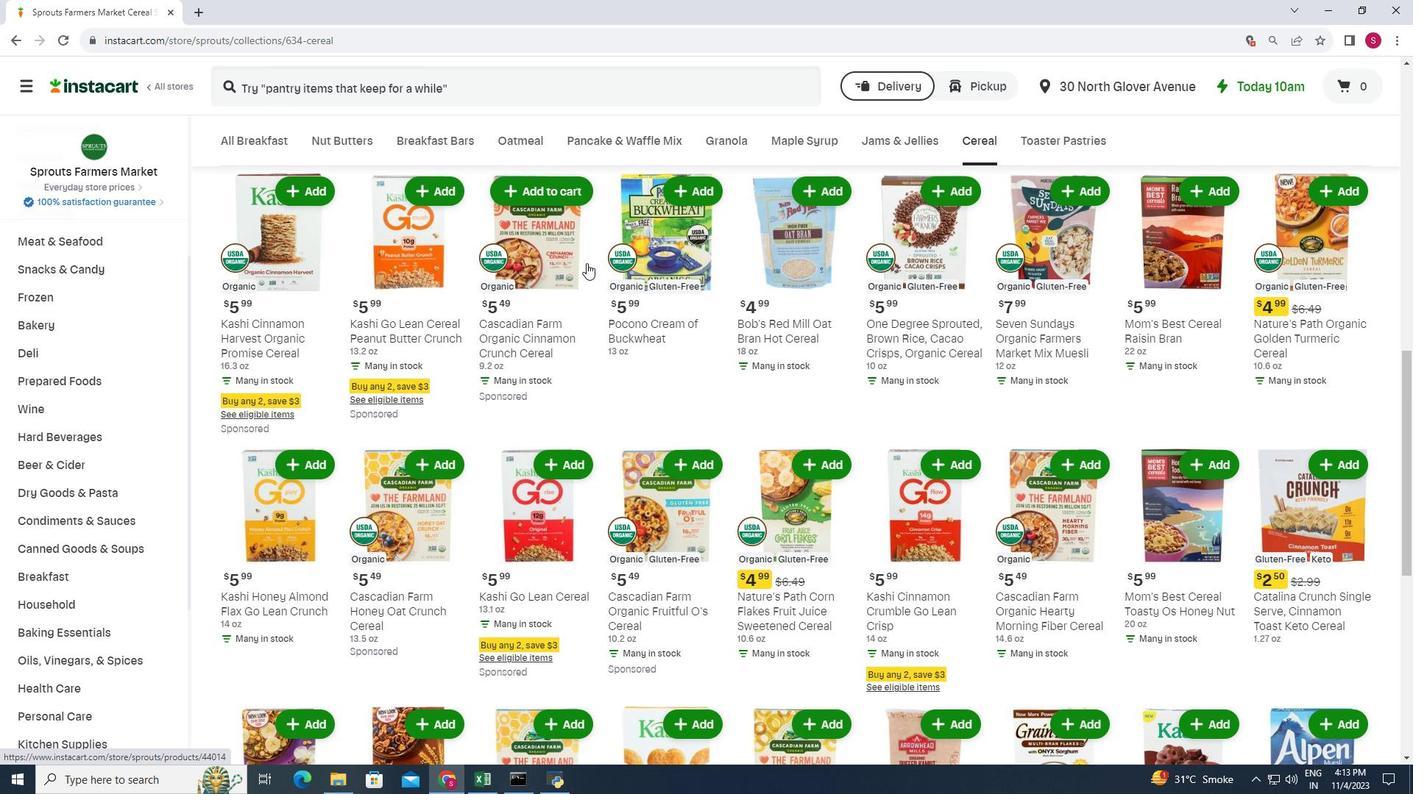 
Action: Mouse moved to (586, 263)
Screenshot: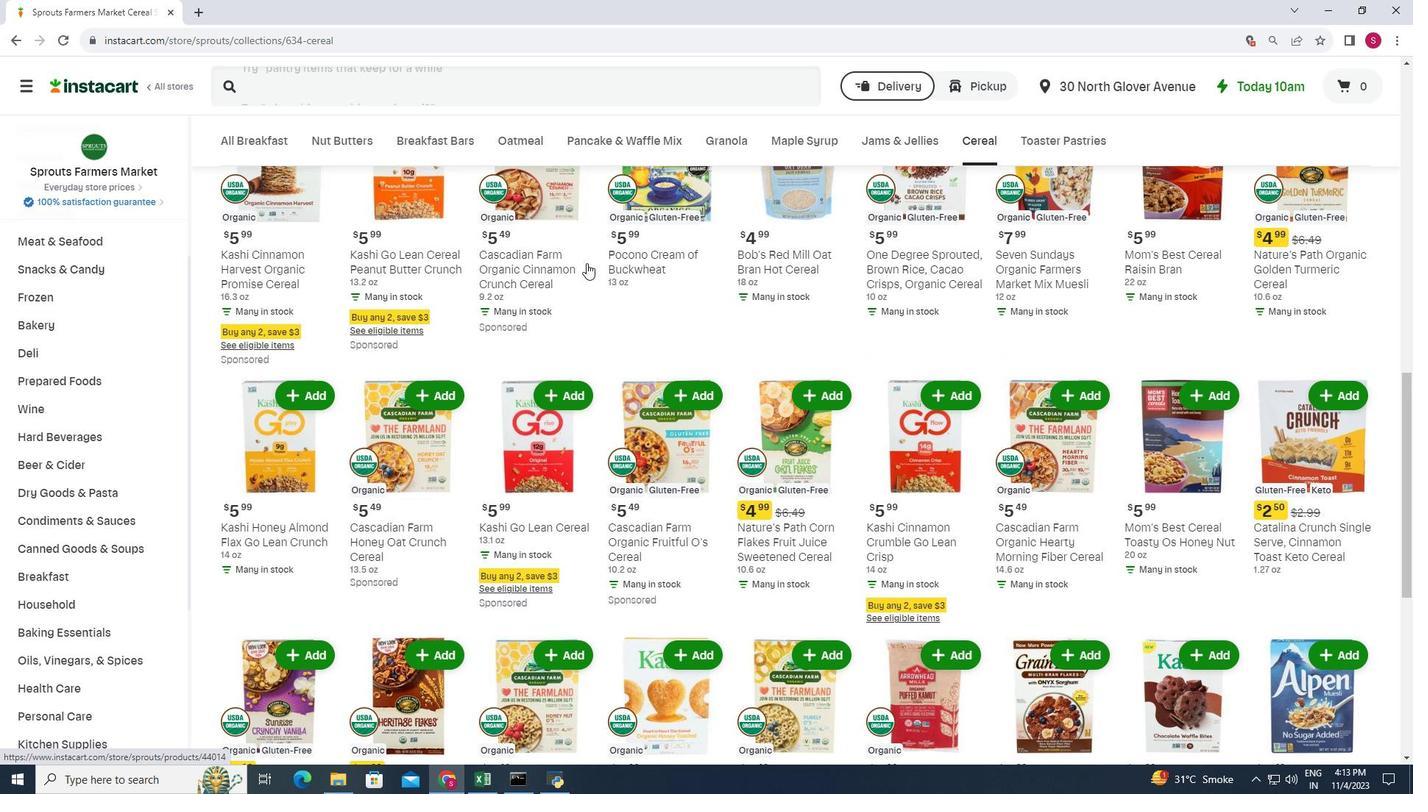 
Action: Mouse scrolled (586, 262) with delta (0, 0)
Screenshot: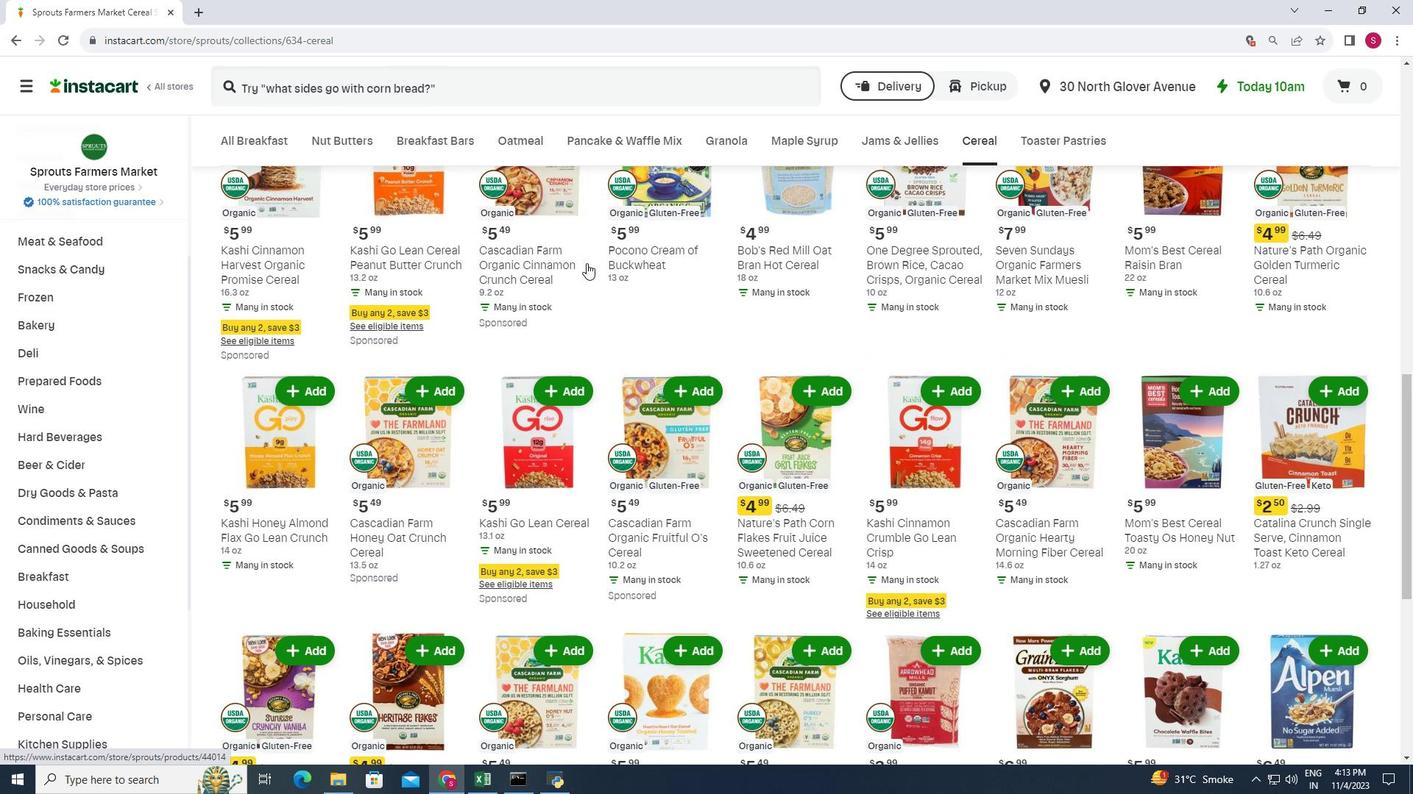 
Action: Mouse moved to (588, 262)
Screenshot: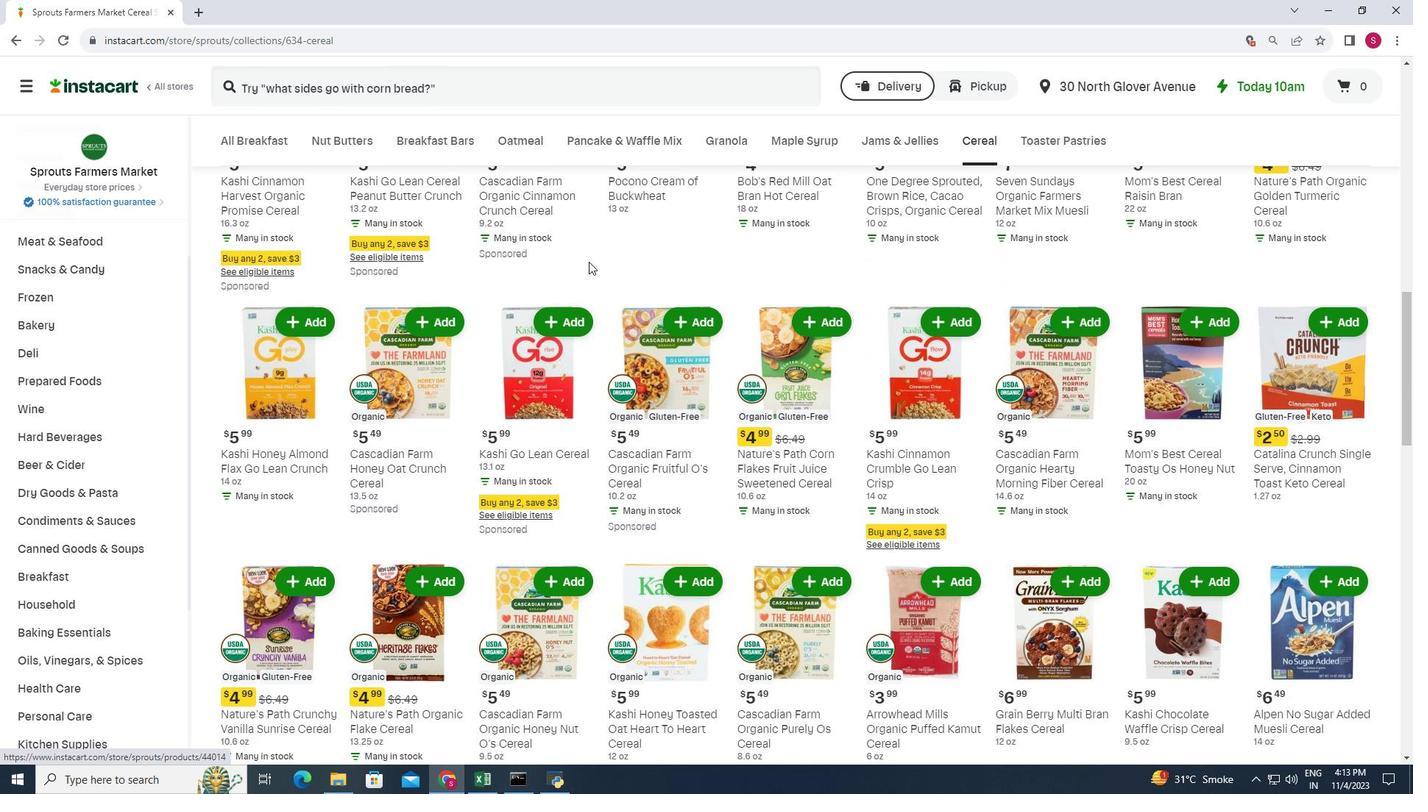 
Action: Mouse scrolled (588, 261) with delta (0, 0)
Screenshot: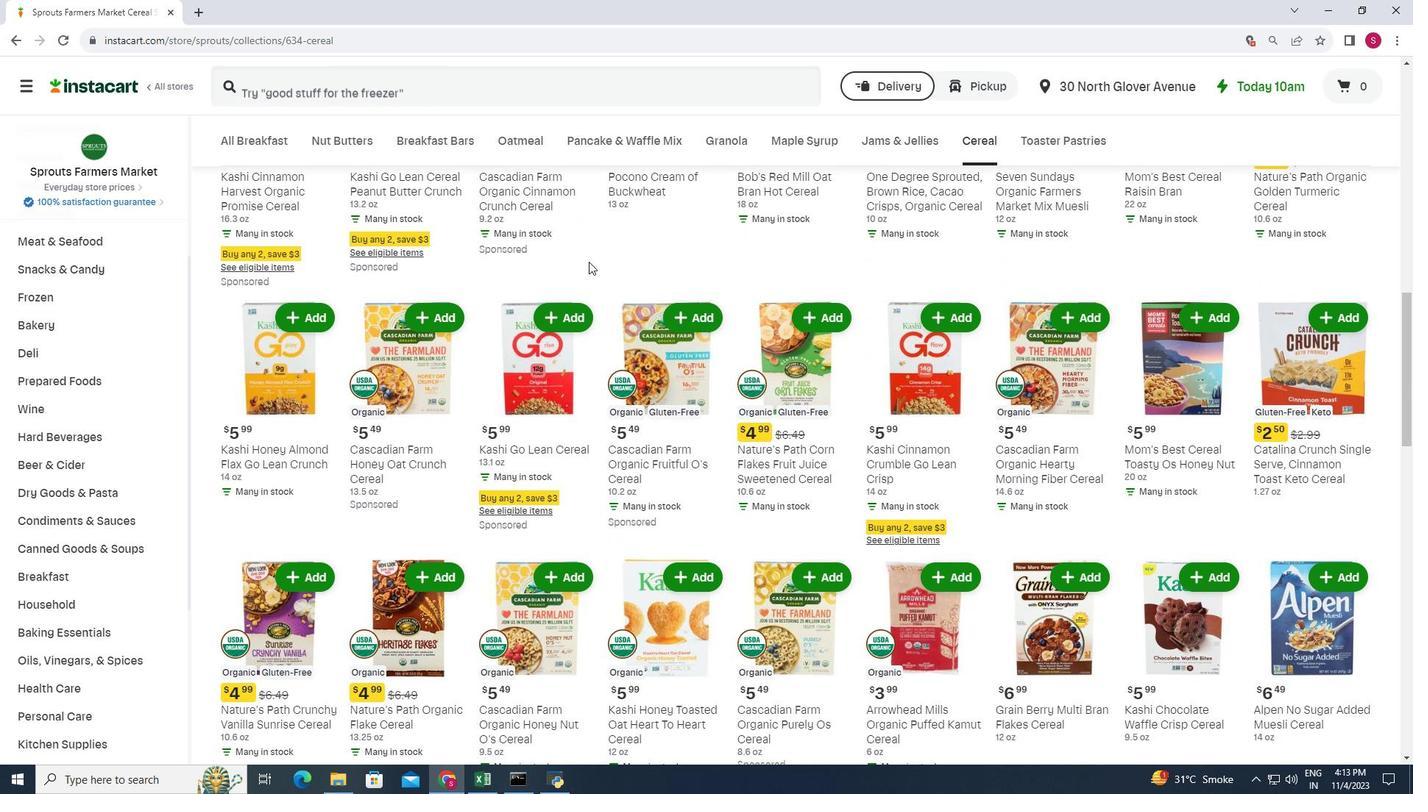 
Action: Mouse scrolled (588, 261) with delta (0, 0)
Screenshot: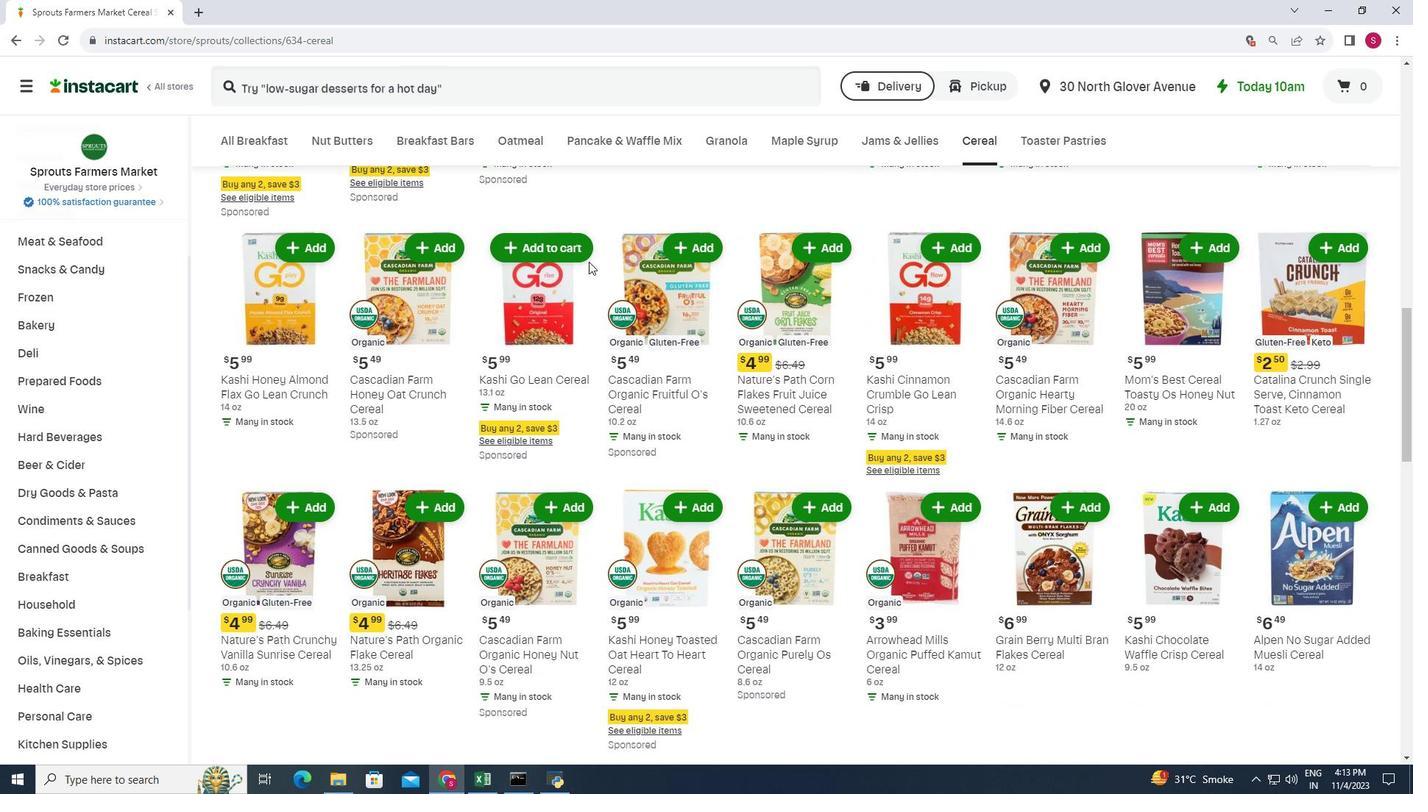 
Action: Mouse scrolled (588, 261) with delta (0, 0)
Screenshot: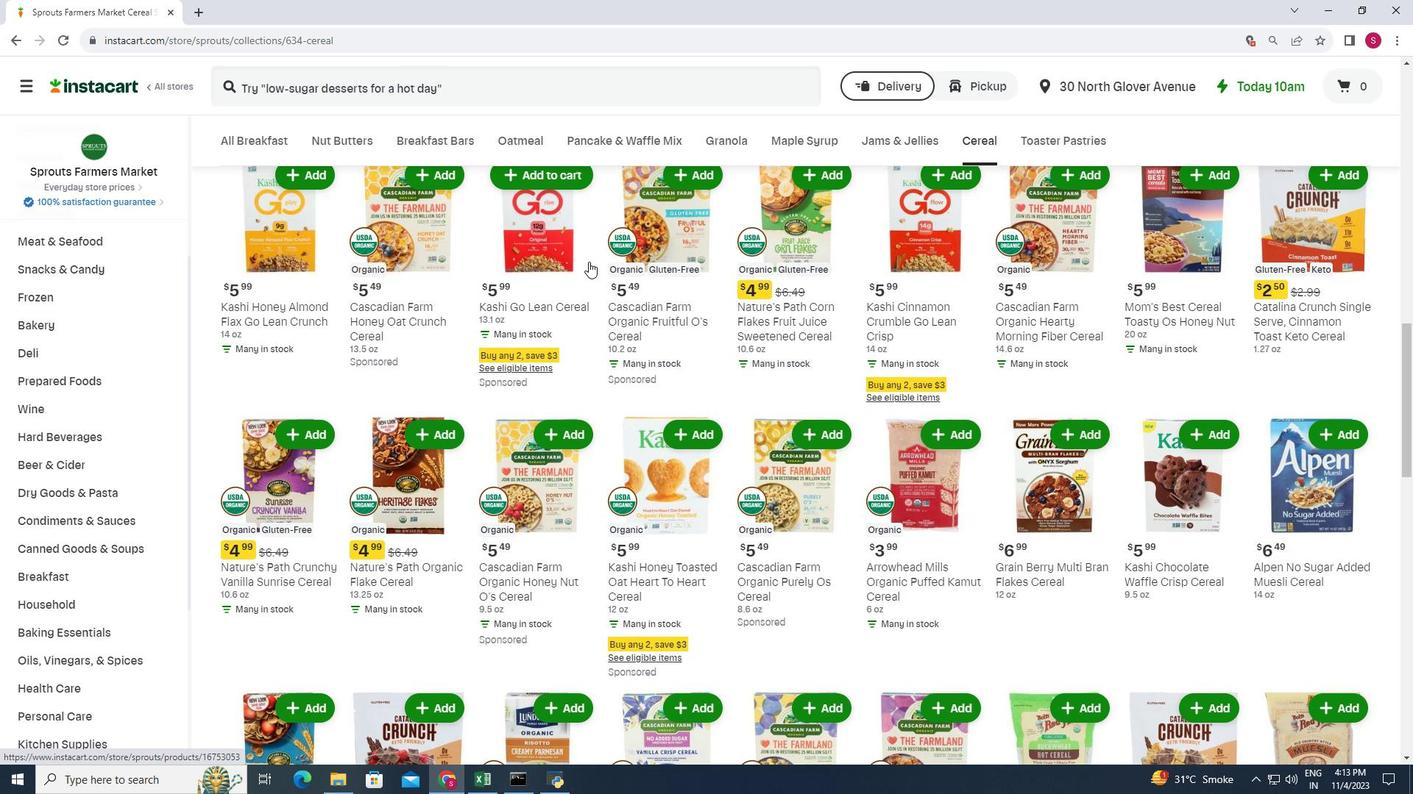 
Action: Mouse moved to (590, 260)
Screenshot: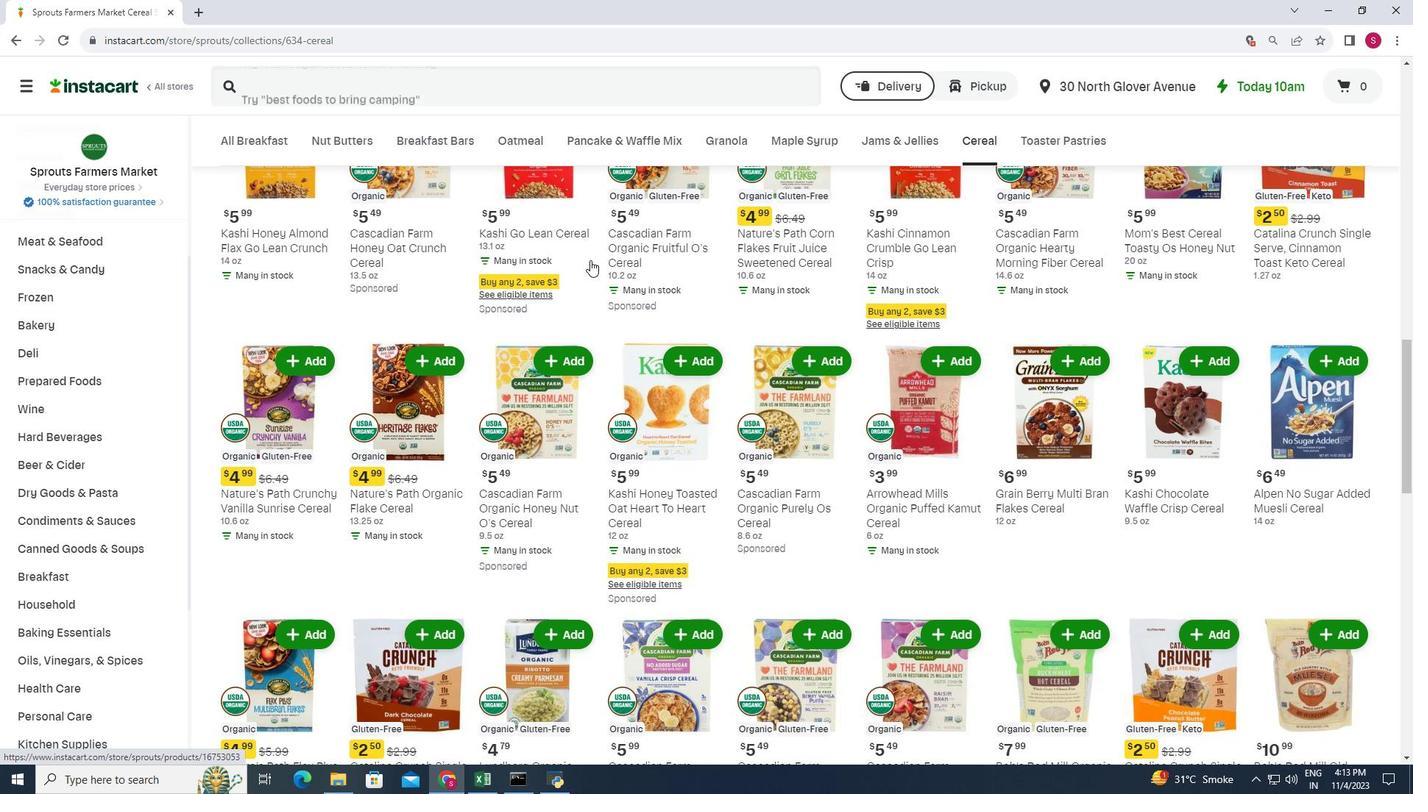 
Action: Mouse scrolled (590, 259) with delta (0, 0)
Screenshot: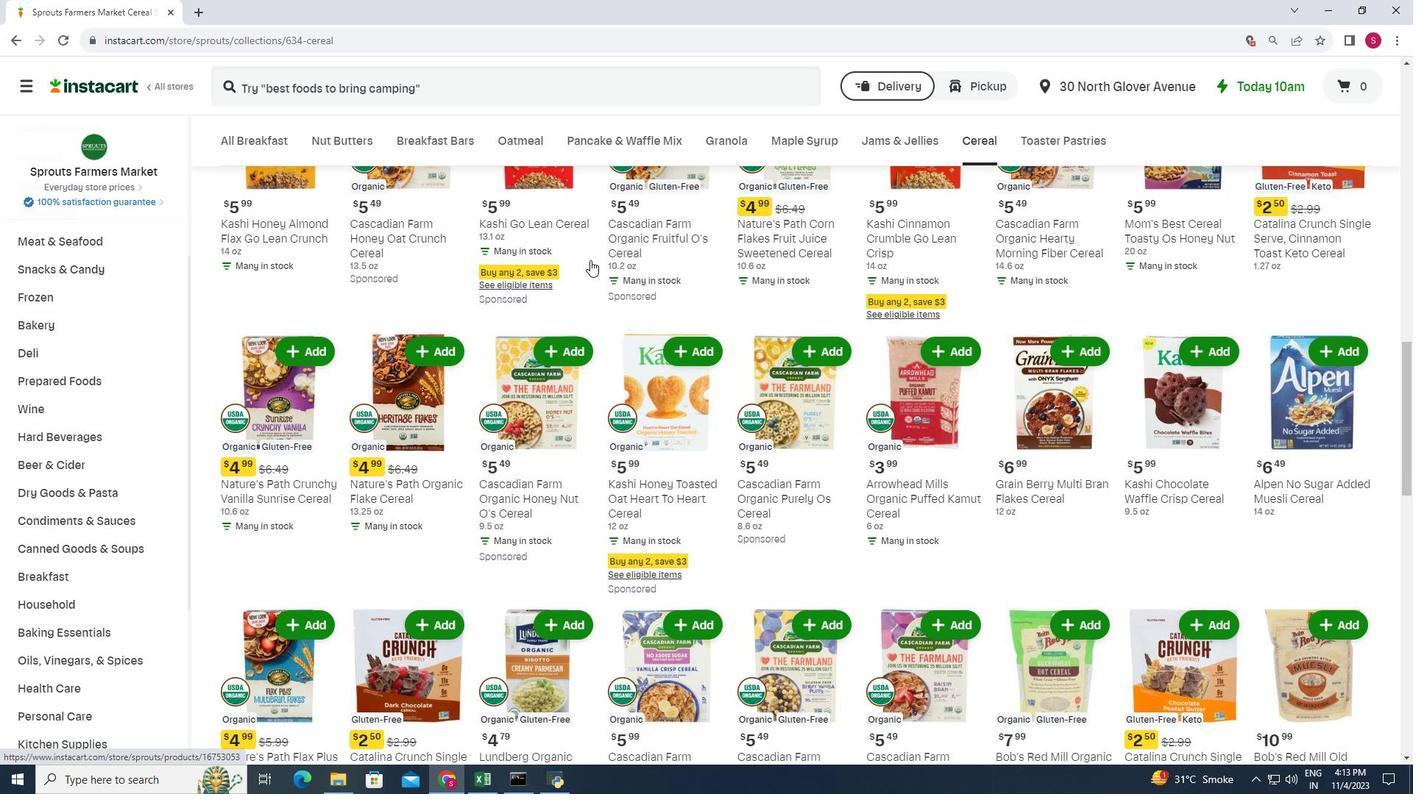 
Action: Mouse moved to (822, 289)
Screenshot: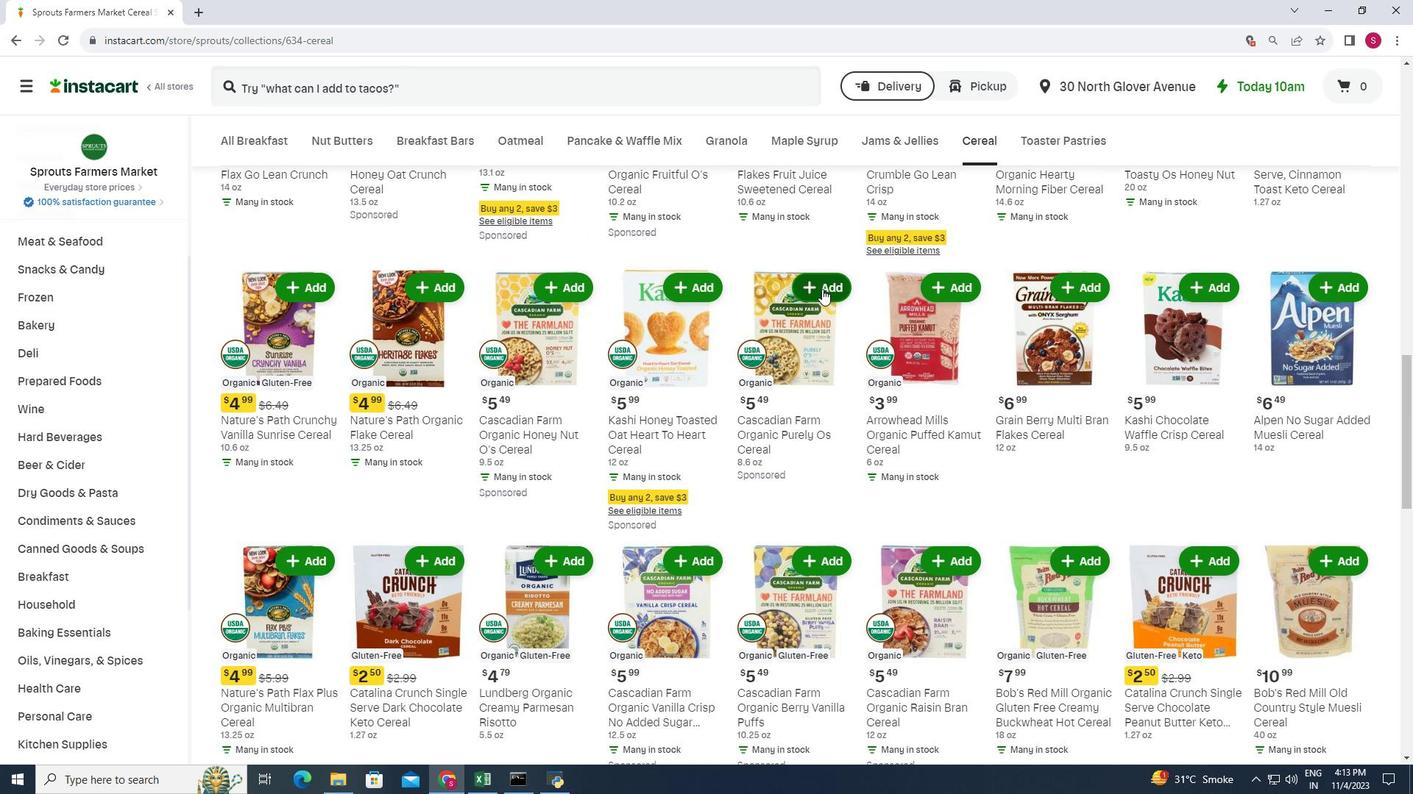 
Action: Mouse pressed left at (822, 289)
Screenshot: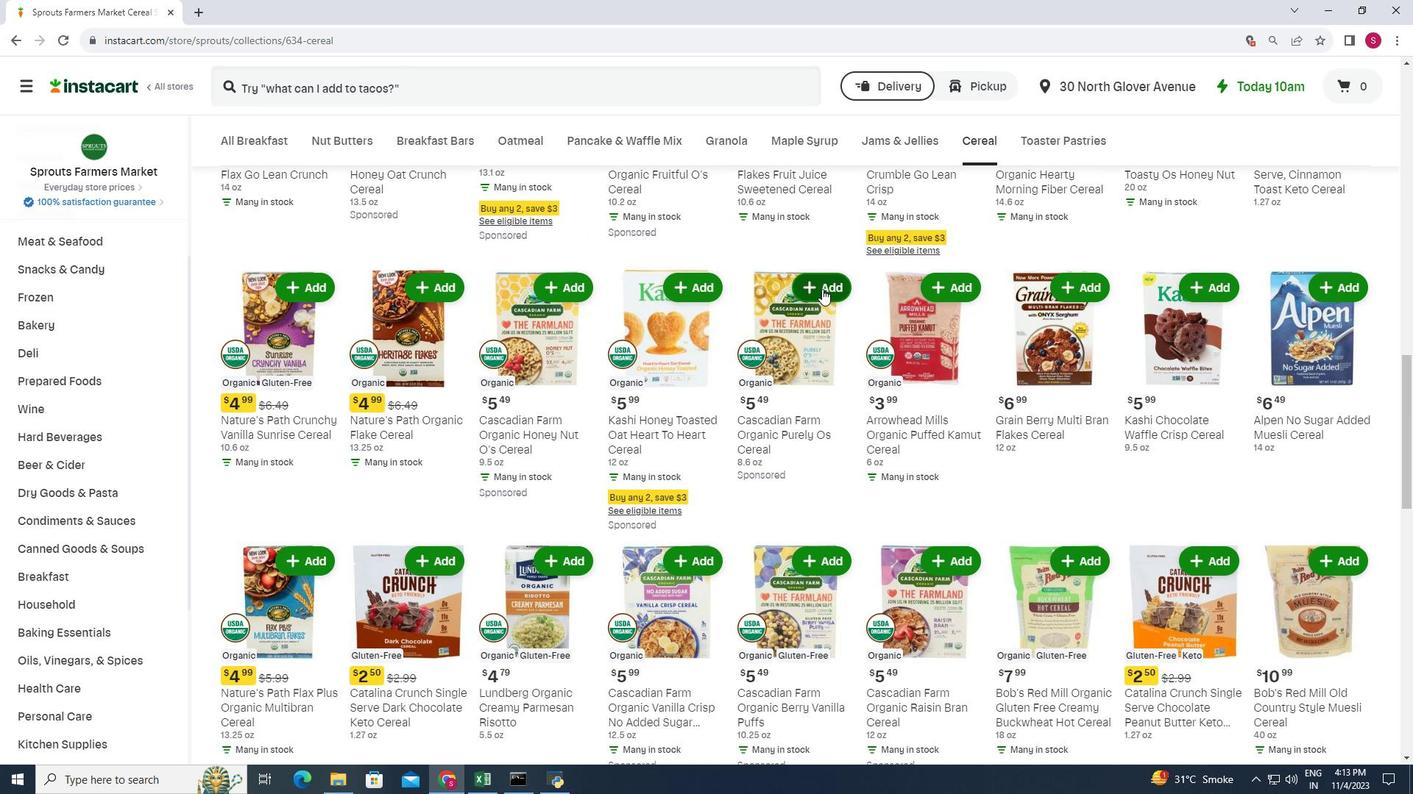 
Action: Mouse moved to (822, 256)
Screenshot: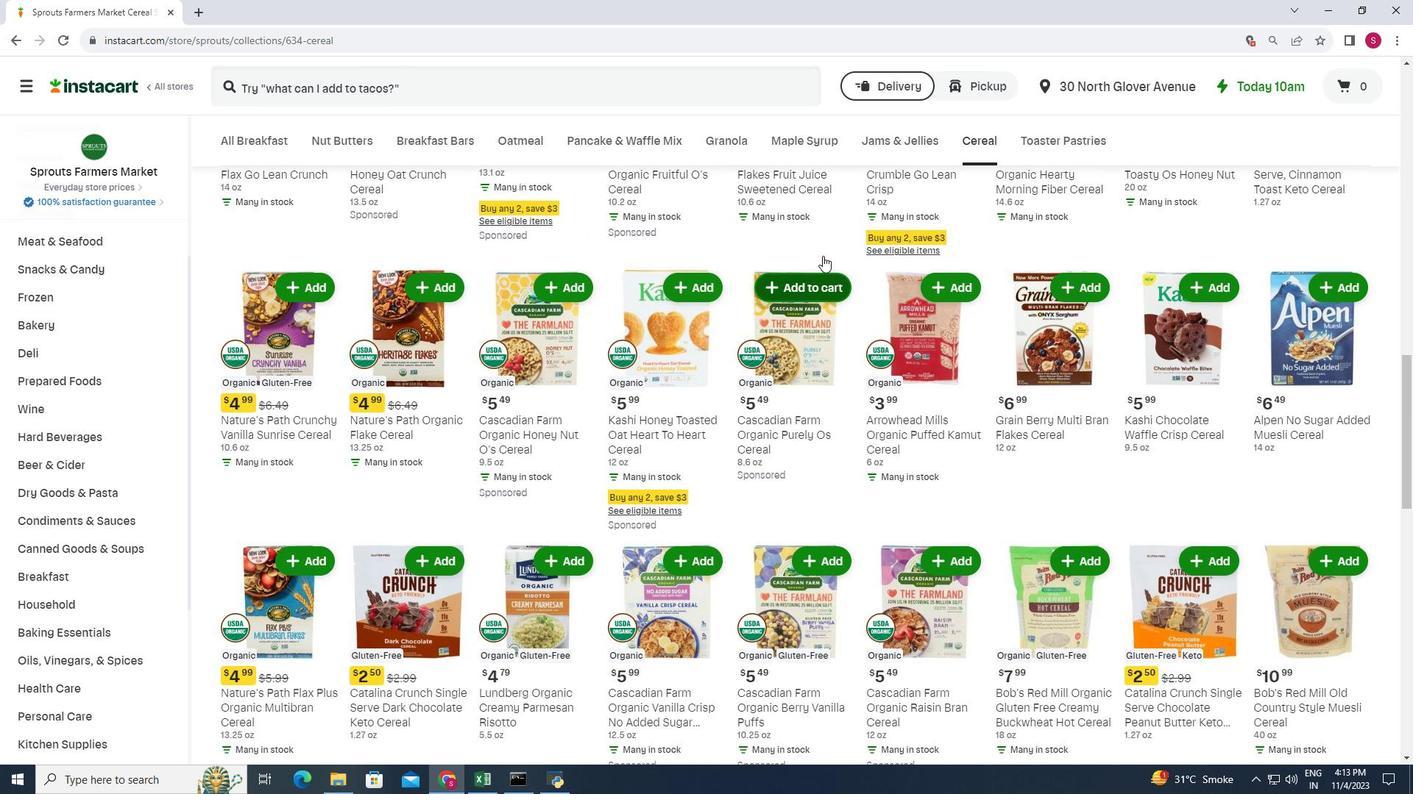 
